 Task: Setup headline 1 text in the me for the builder.
Action: Mouse moved to (1246, 89)
Screenshot: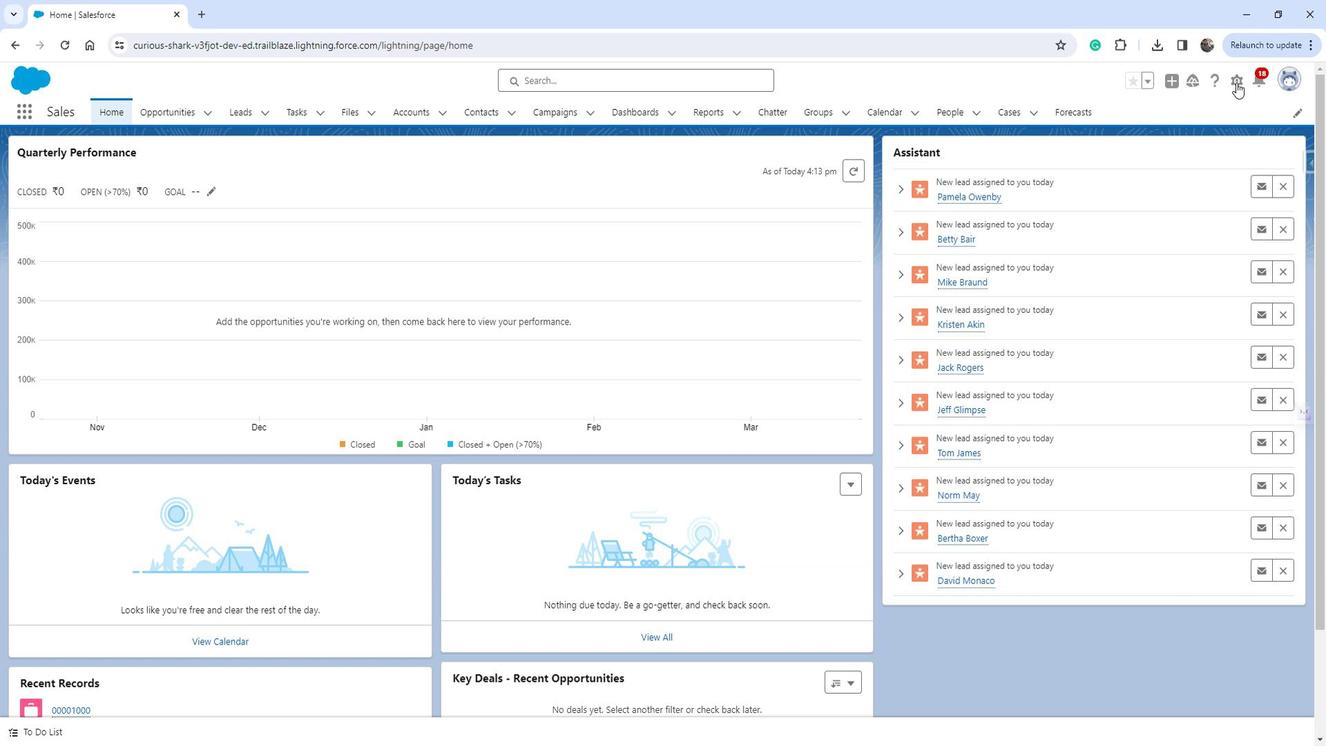 
Action: Mouse pressed left at (1246, 89)
Screenshot: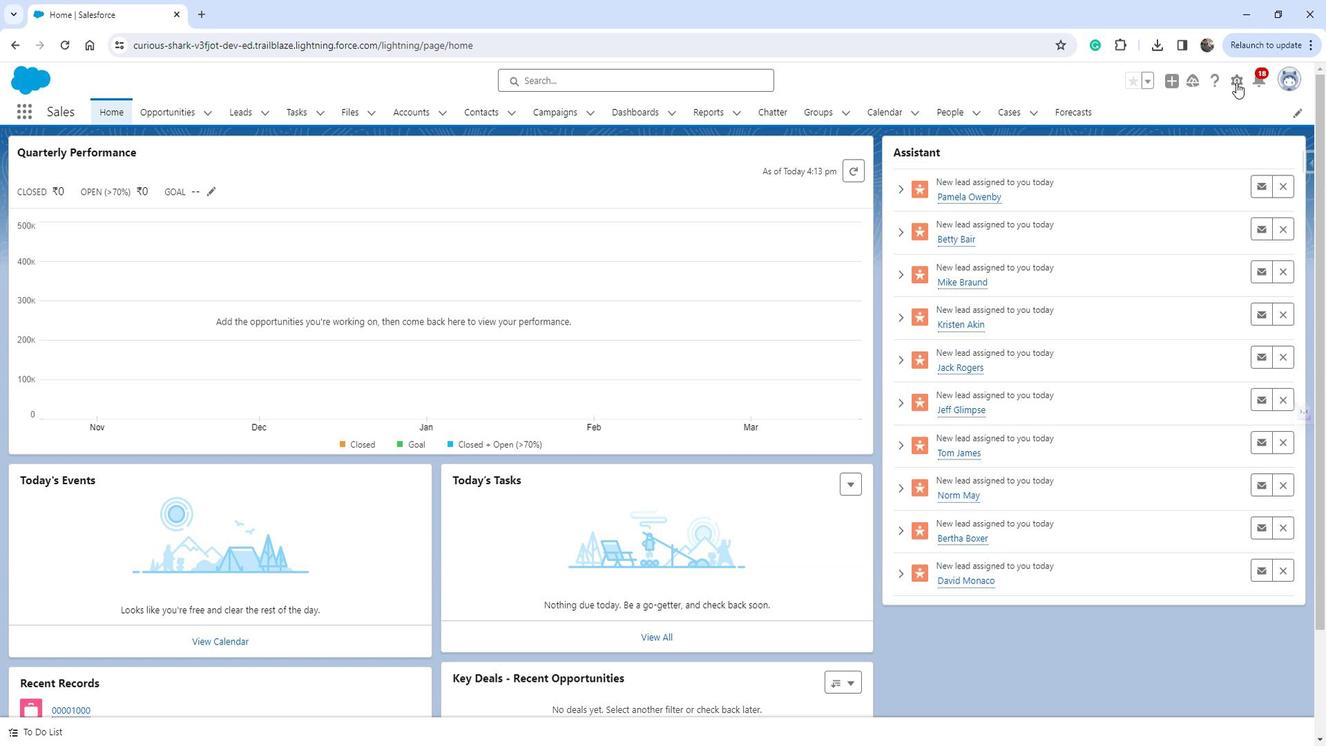 
Action: Mouse moved to (1170, 133)
Screenshot: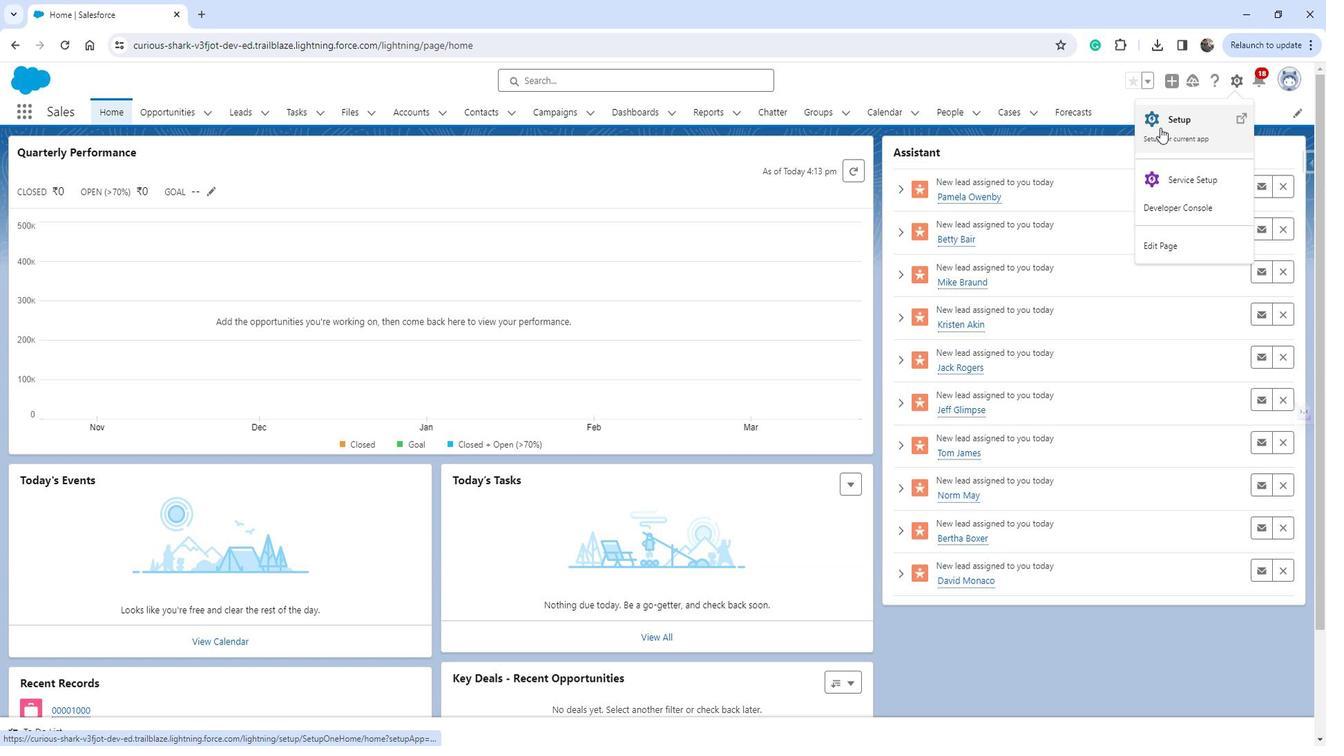 
Action: Mouse pressed left at (1170, 133)
Screenshot: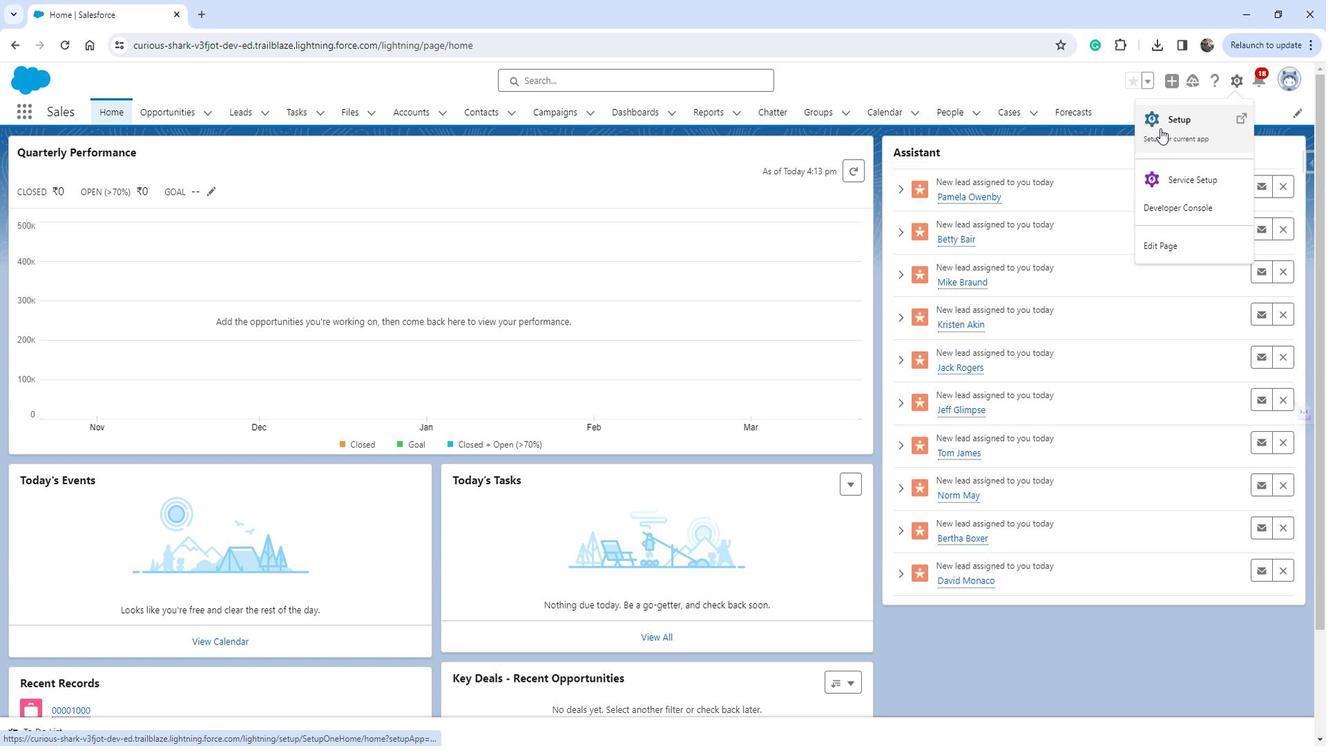 
Action: Mouse moved to (109, 425)
Screenshot: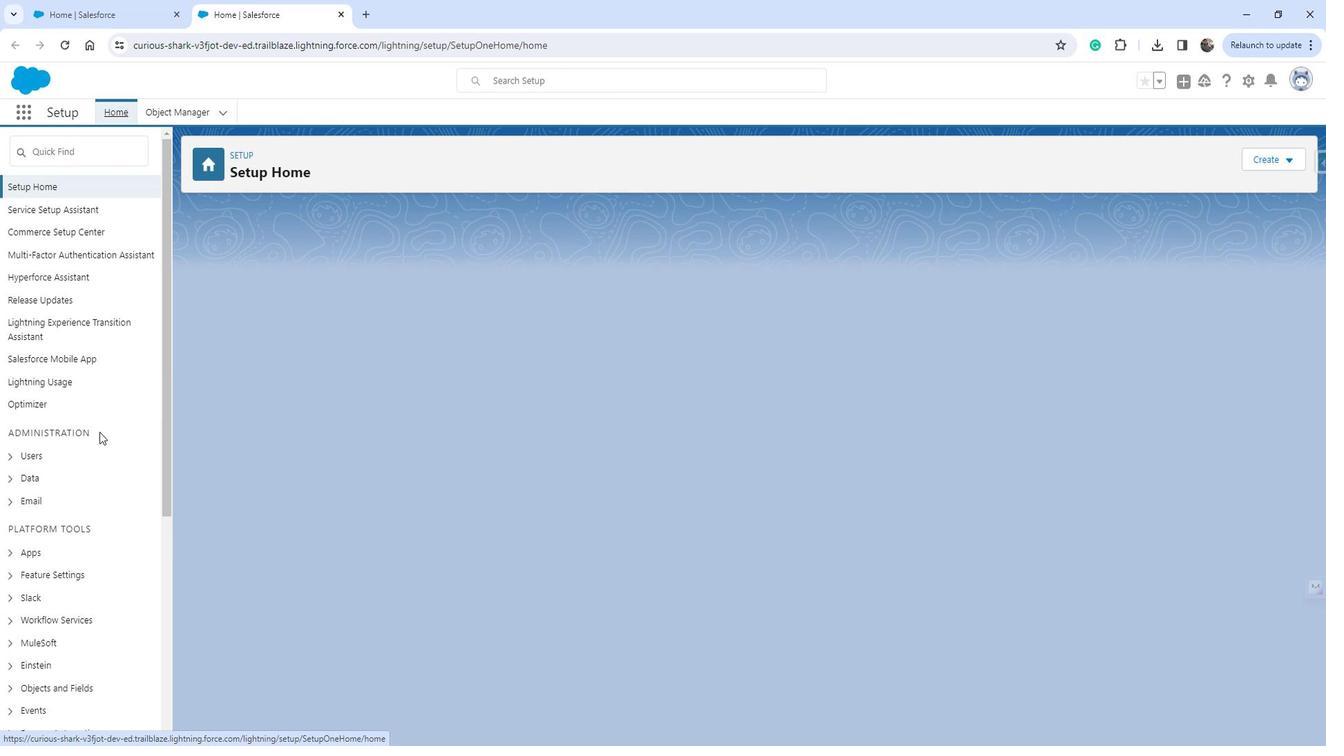 
Action: Mouse scrolled (109, 424) with delta (0, 0)
Screenshot: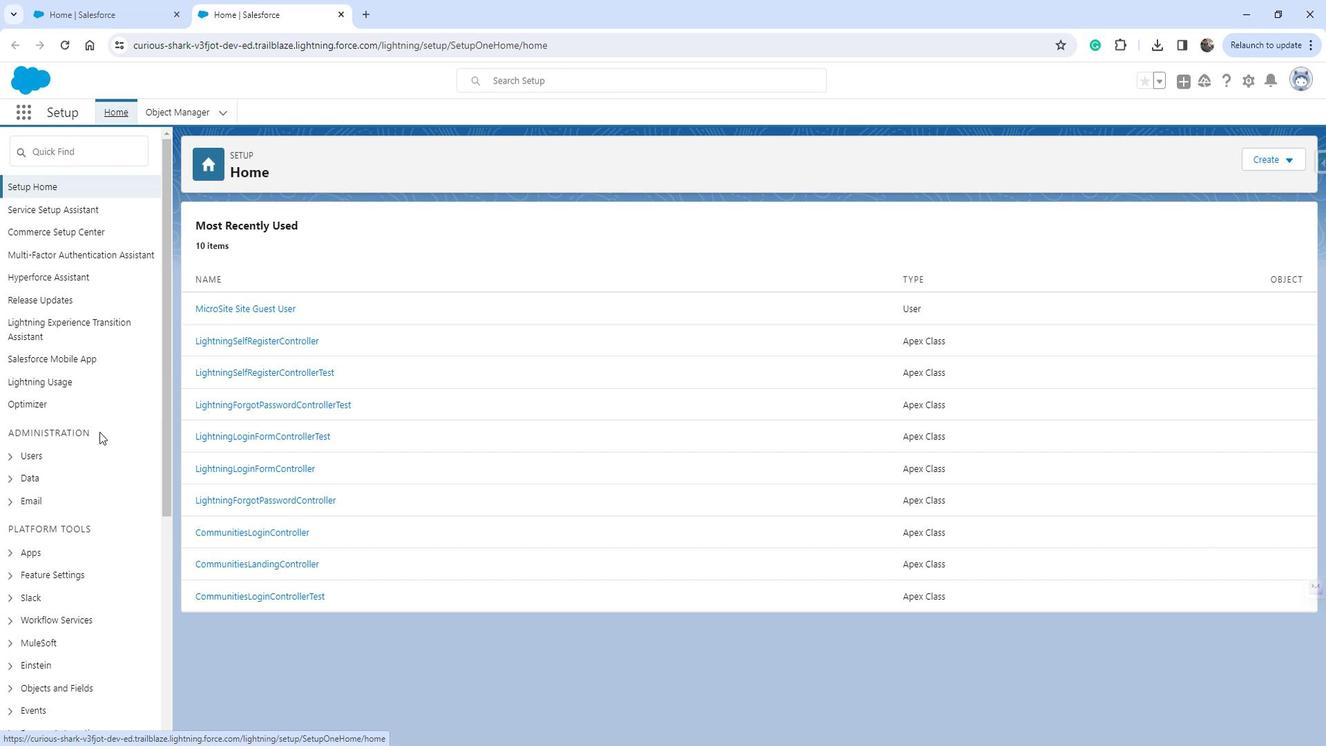
Action: Mouse scrolled (109, 424) with delta (0, 0)
Screenshot: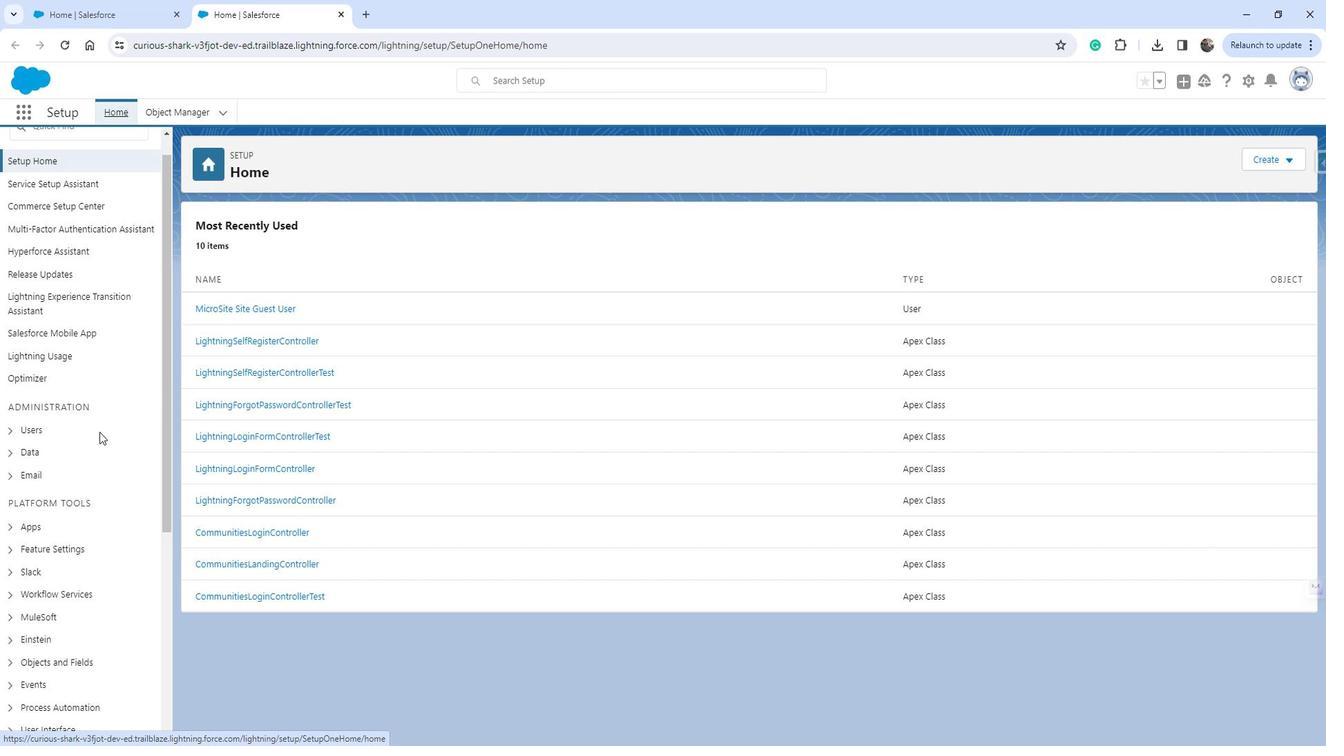 
Action: Mouse moved to (49, 426)
Screenshot: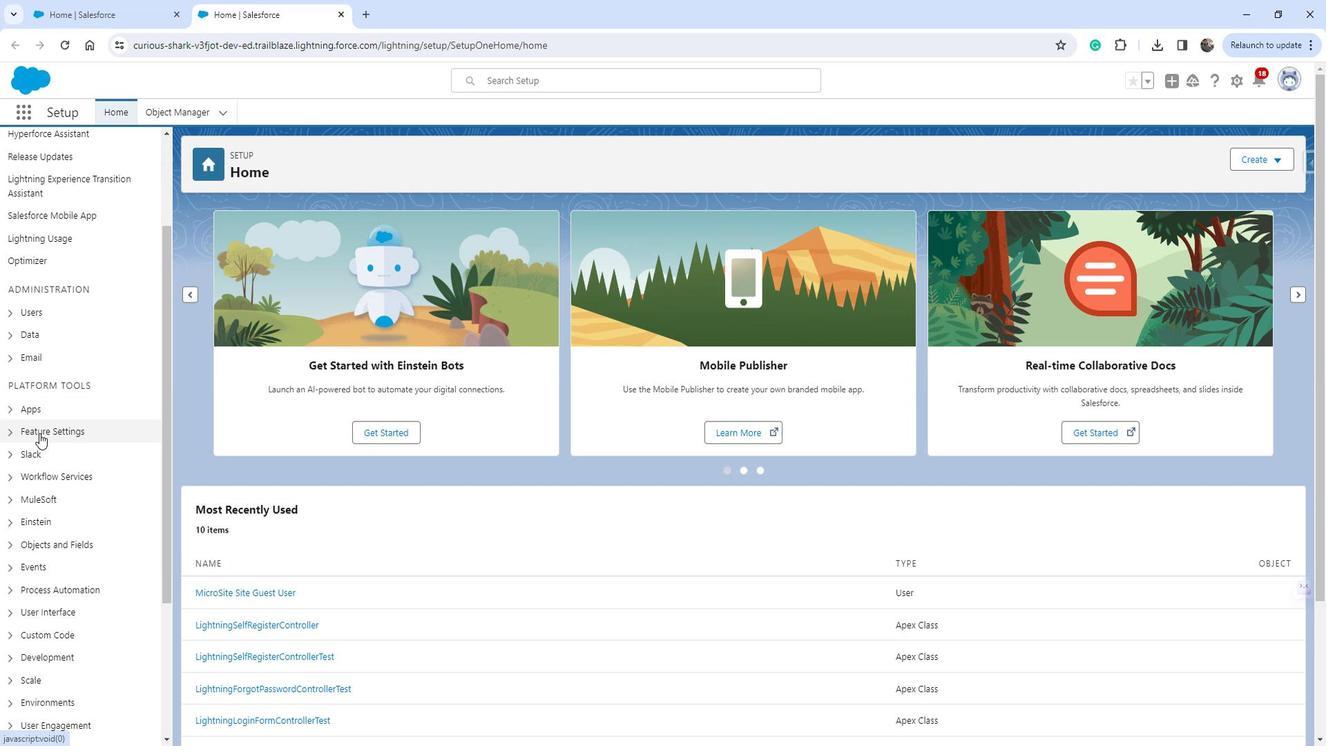 
Action: Mouse pressed left at (49, 426)
Screenshot: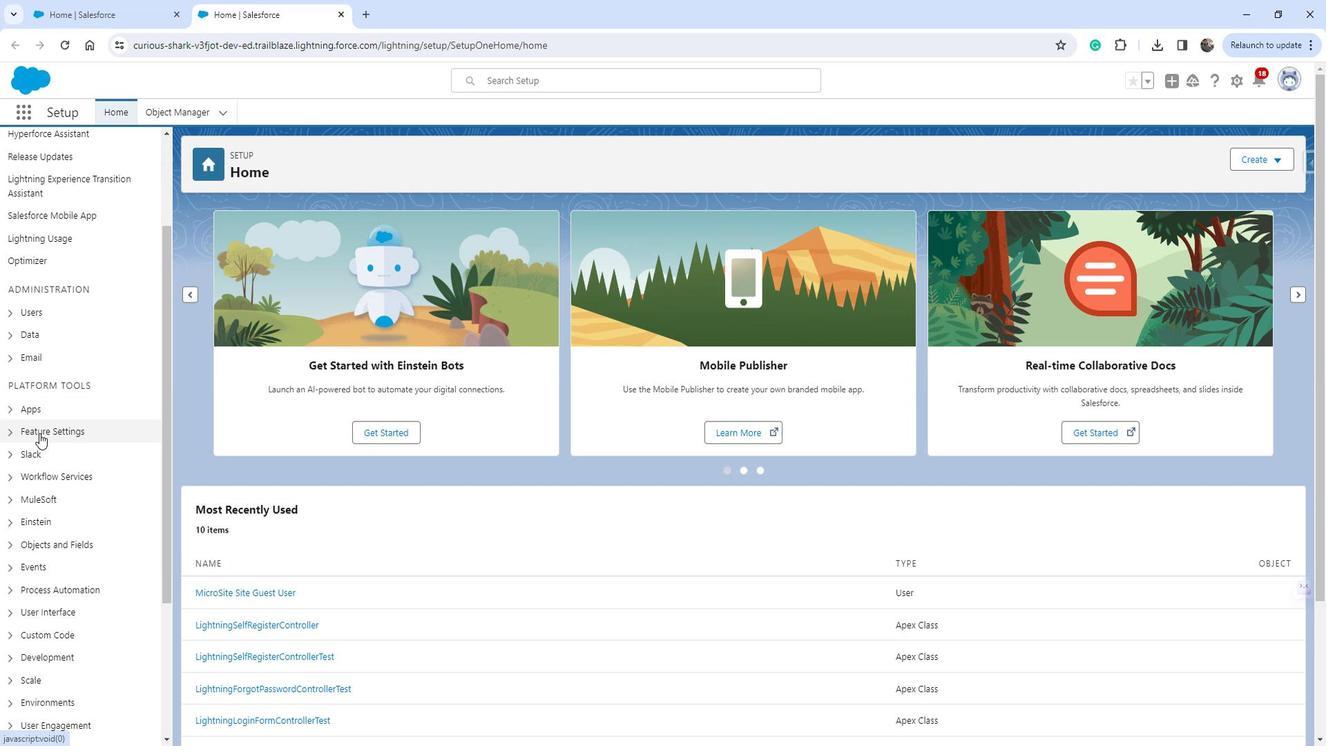 
Action: Mouse moved to (75, 534)
Screenshot: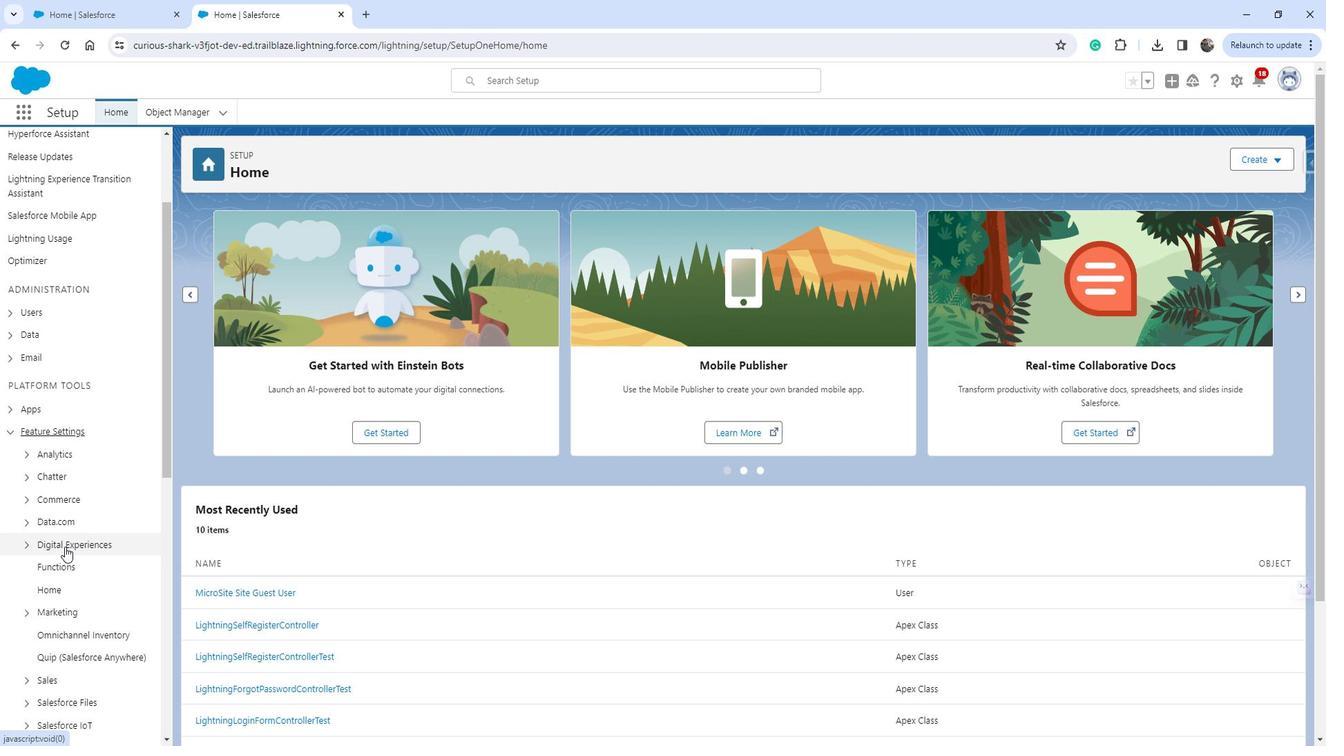 
Action: Mouse pressed left at (75, 534)
Screenshot: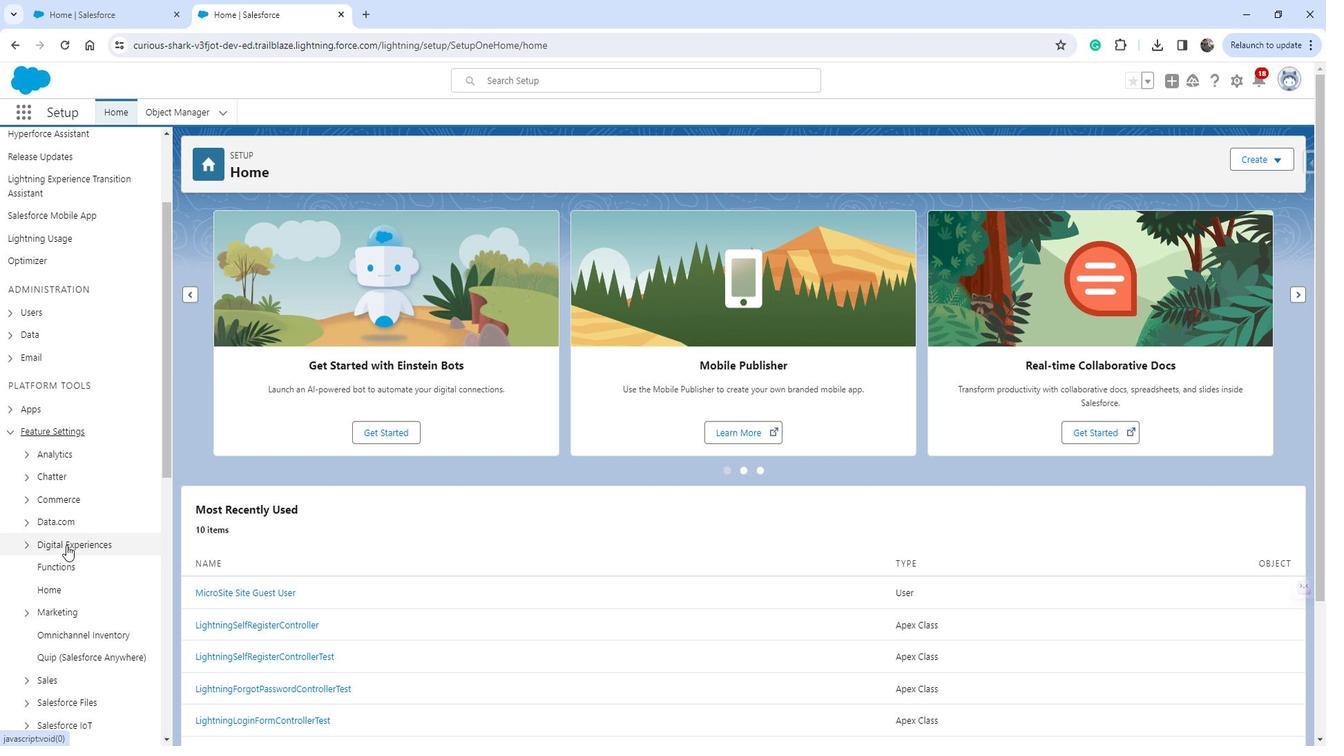 
Action: Mouse moved to (69, 552)
Screenshot: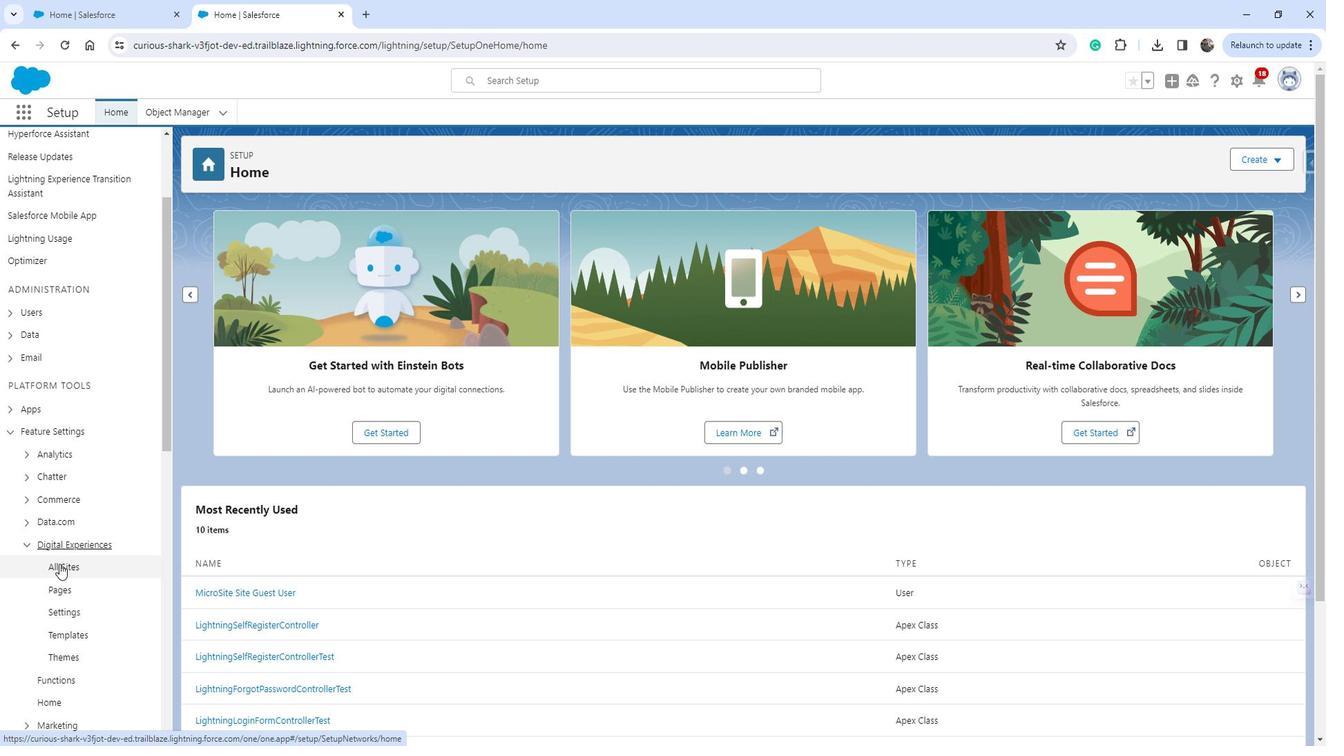 
Action: Mouse pressed left at (69, 552)
Screenshot: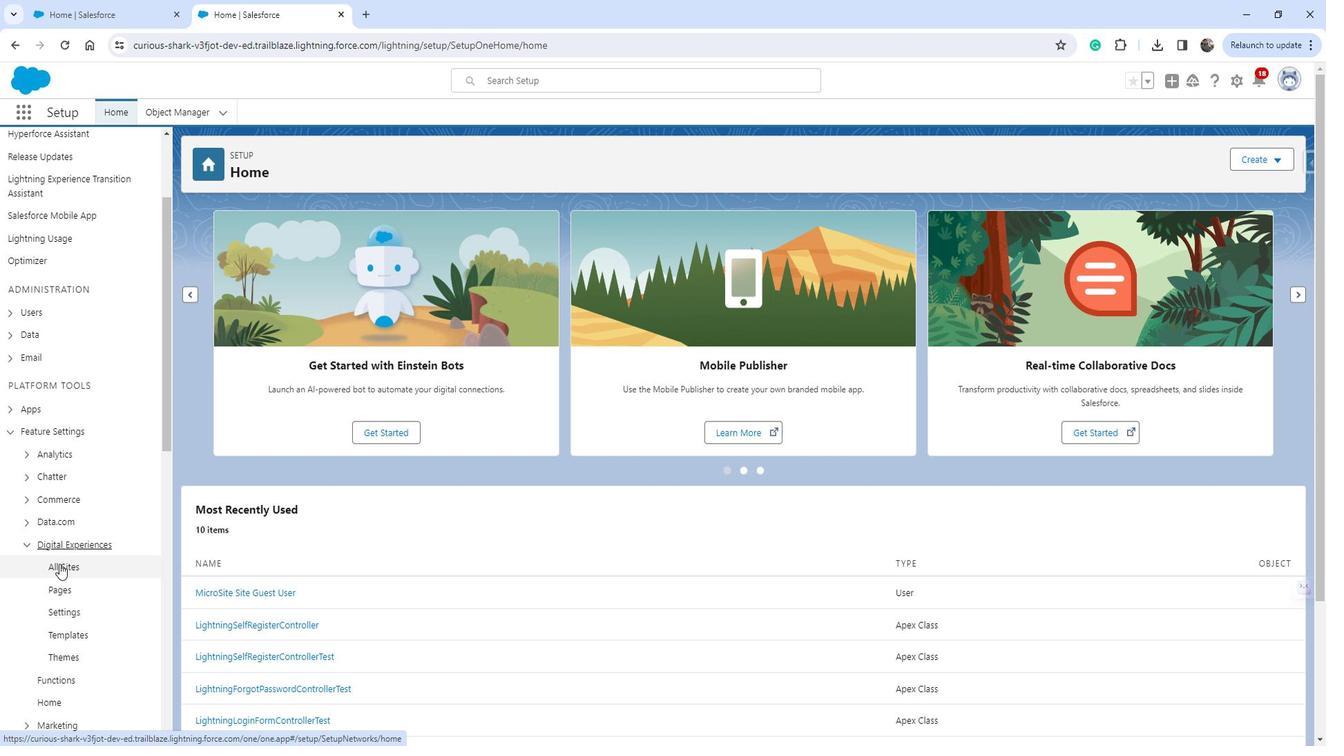 
Action: Mouse moved to (227, 326)
Screenshot: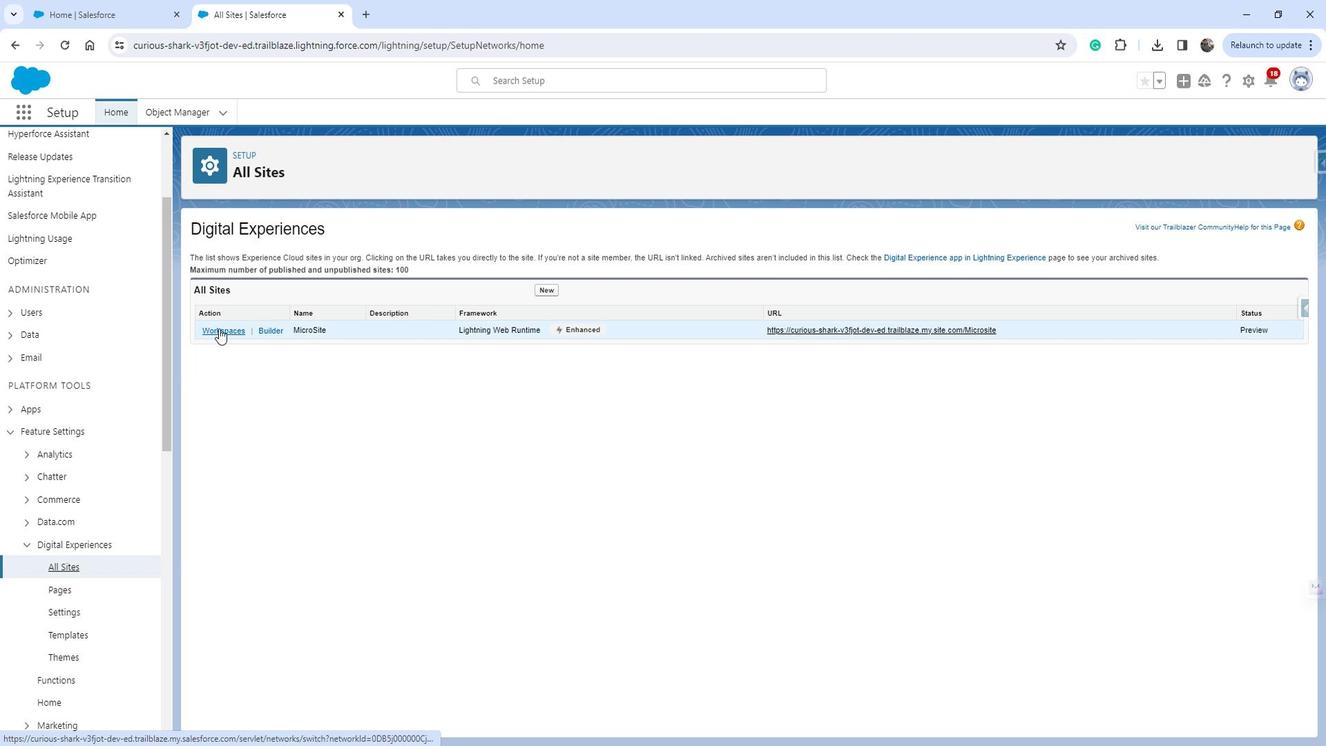 
Action: Mouse pressed left at (227, 326)
Screenshot: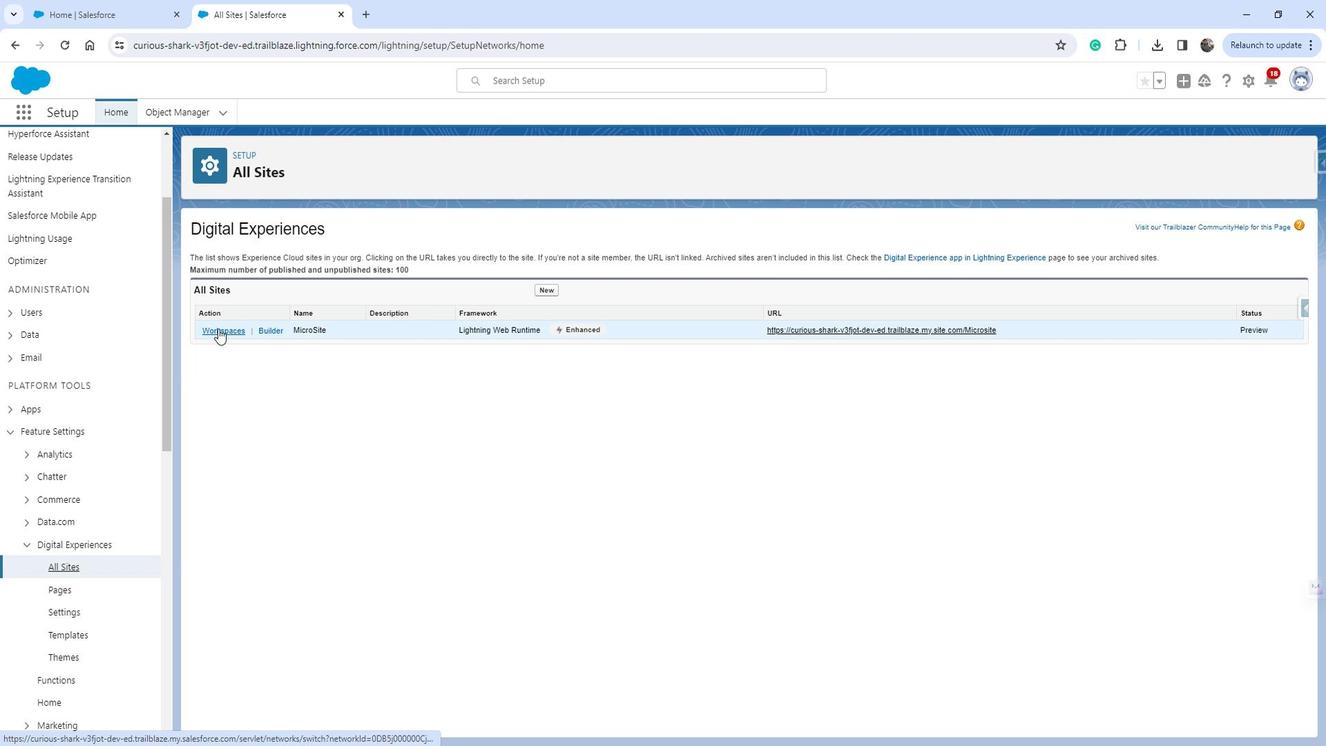 
Action: Mouse moved to (241, 302)
Screenshot: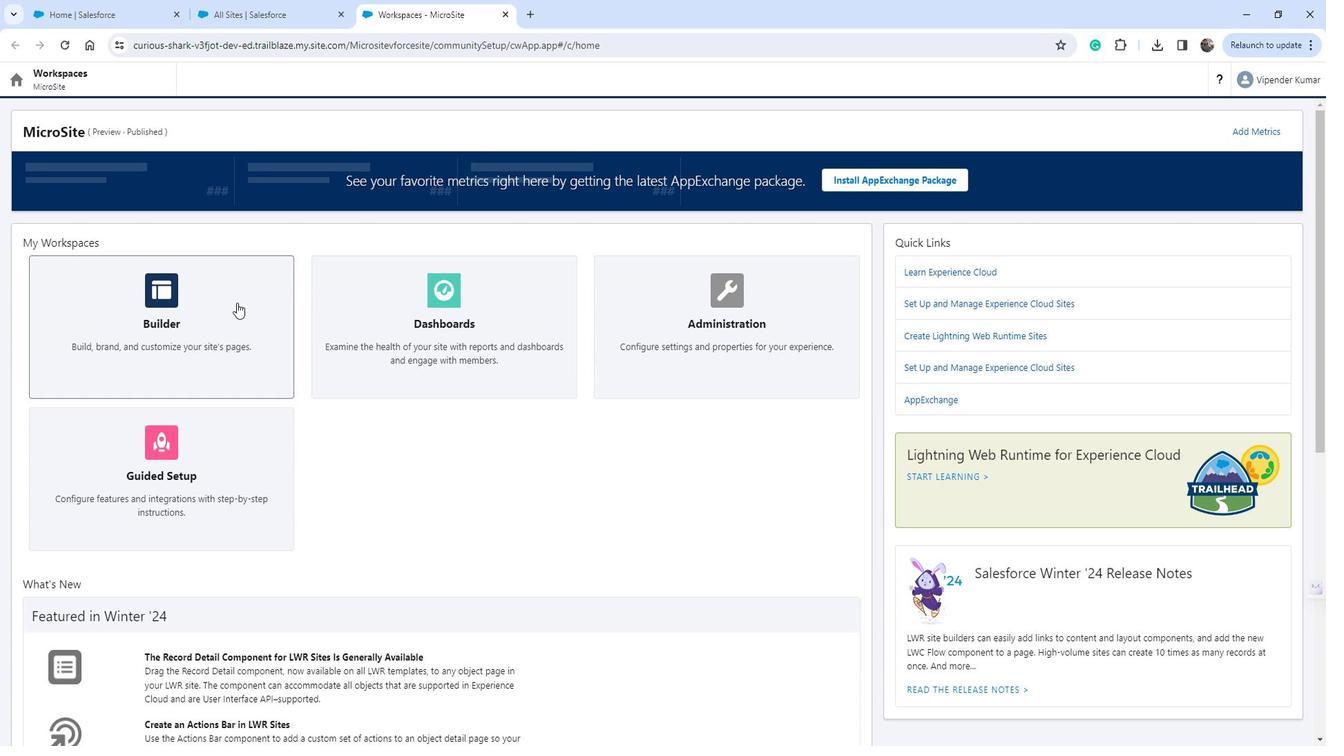 
Action: Mouse pressed left at (241, 302)
Screenshot: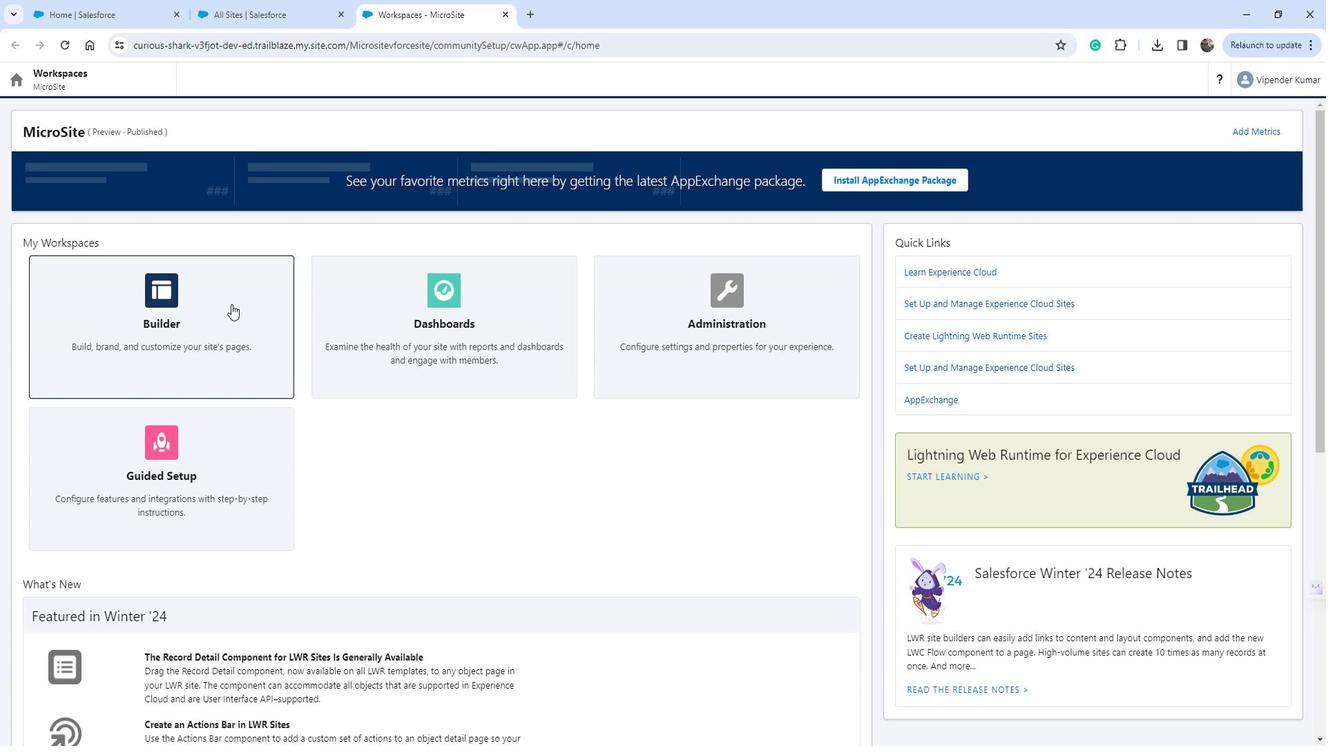 
Action: Mouse moved to (26, 178)
Screenshot: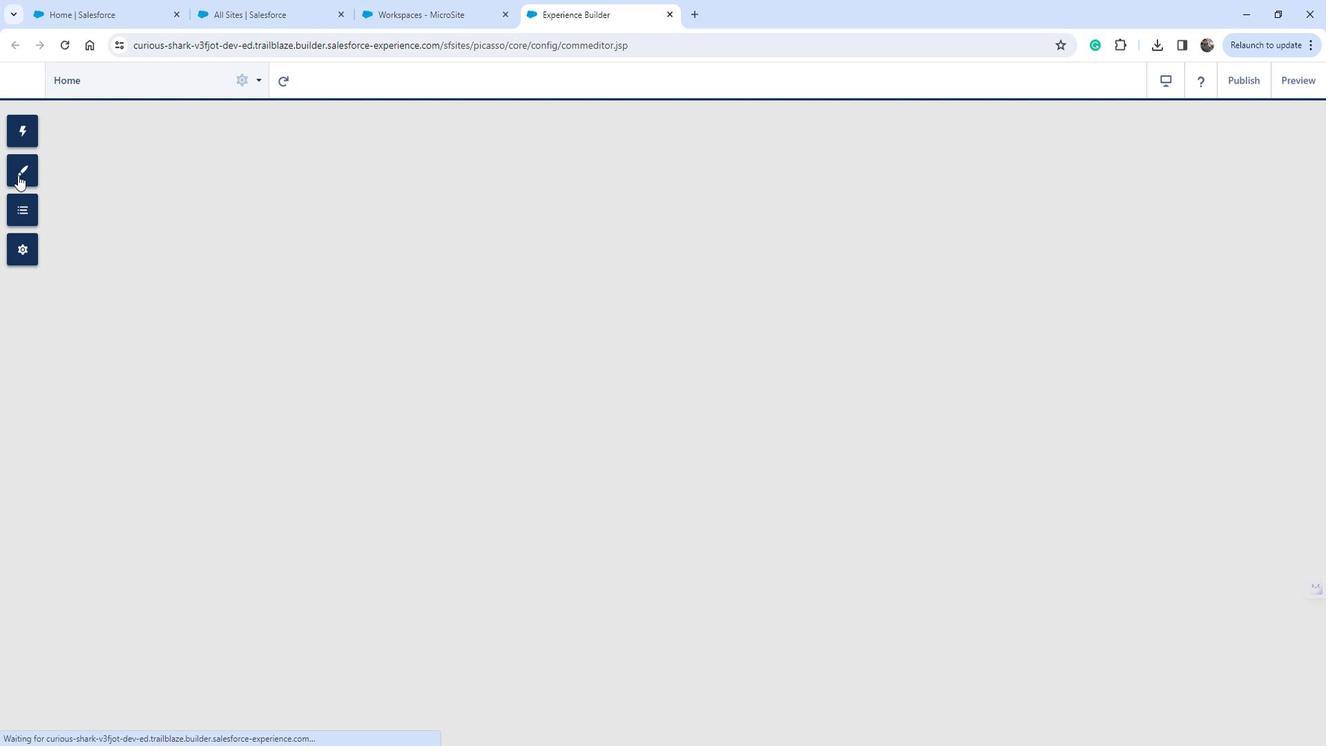 
Action: Mouse pressed left at (26, 178)
Screenshot: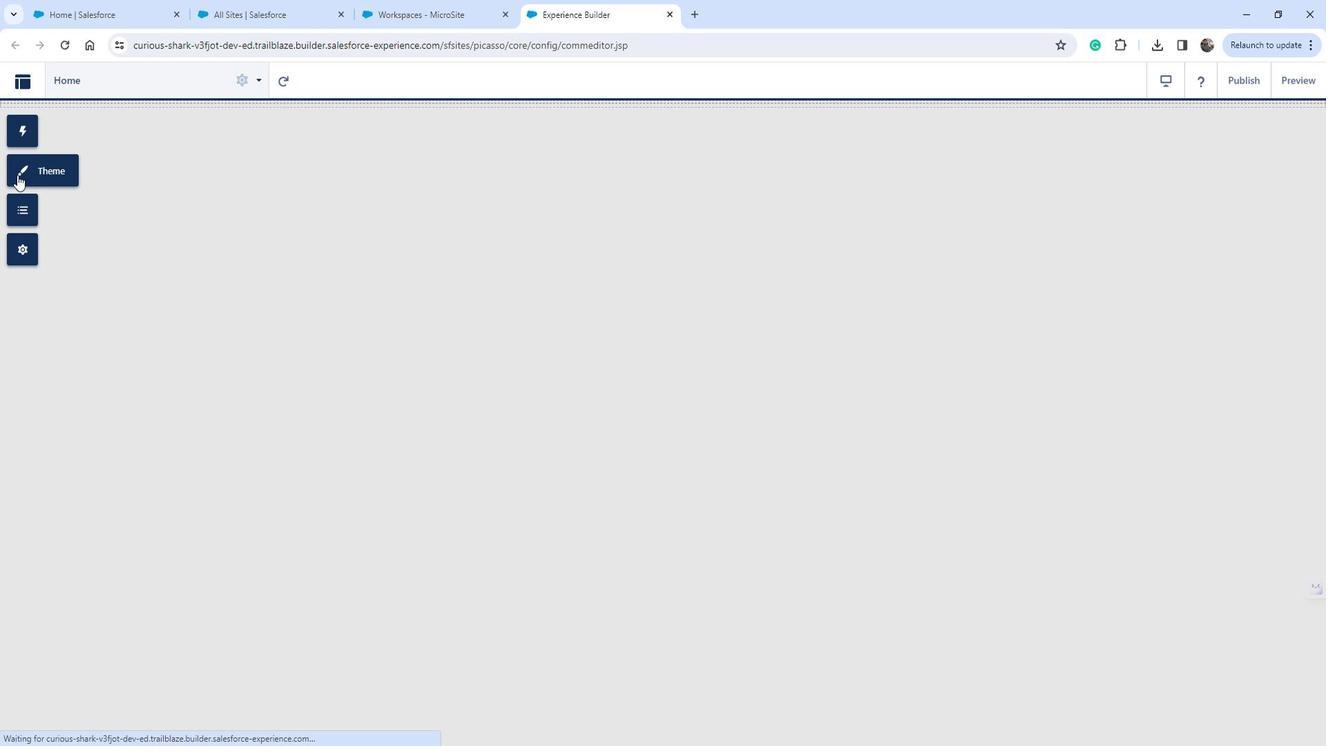 
Action: Mouse moved to (166, 220)
Screenshot: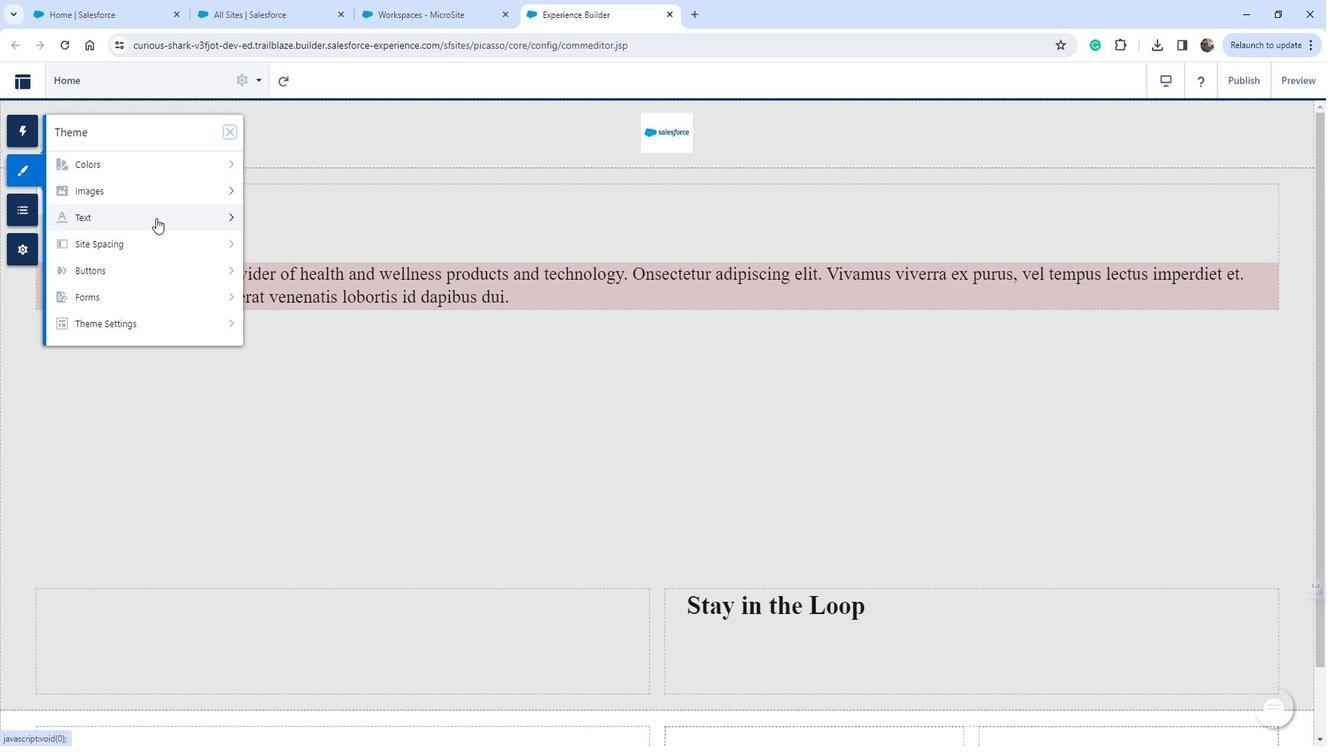 
Action: Mouse pressed left at (166, 220)
Screenshot: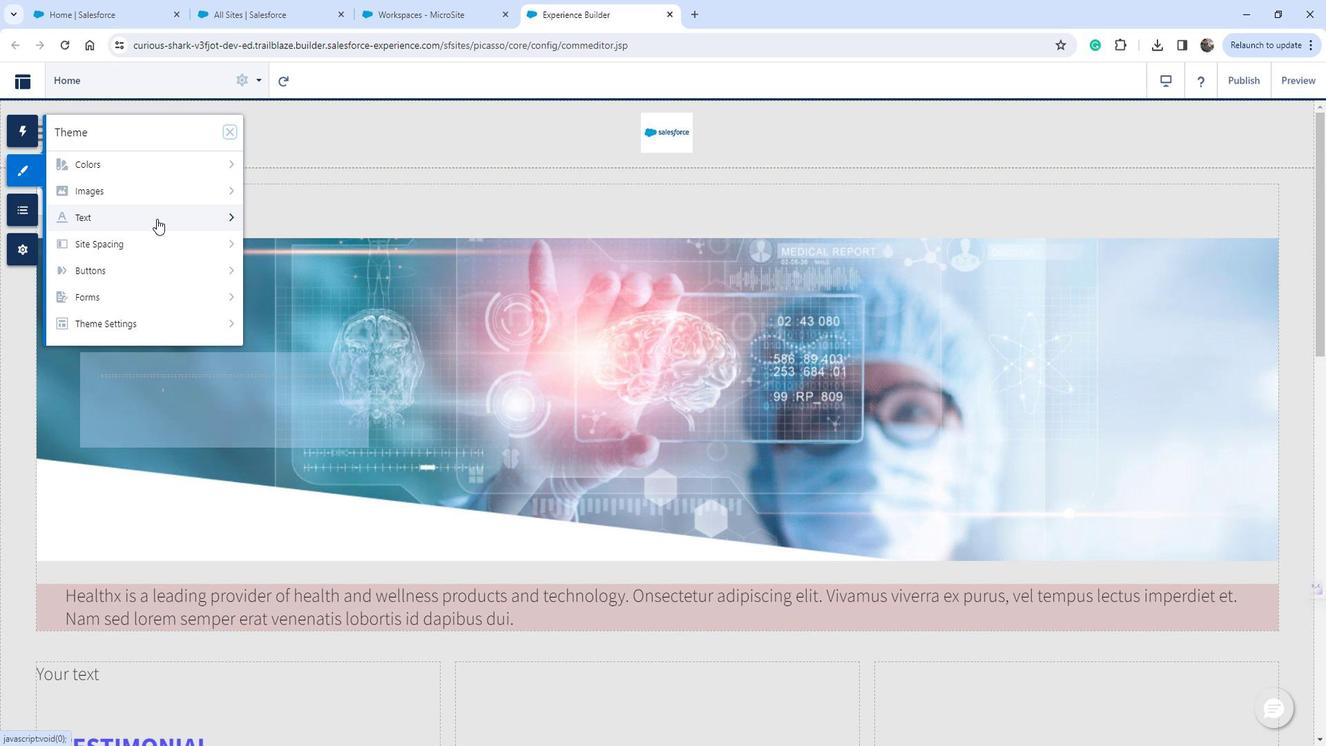 
Action: Mouse moved to (236, 157)
Screenshot: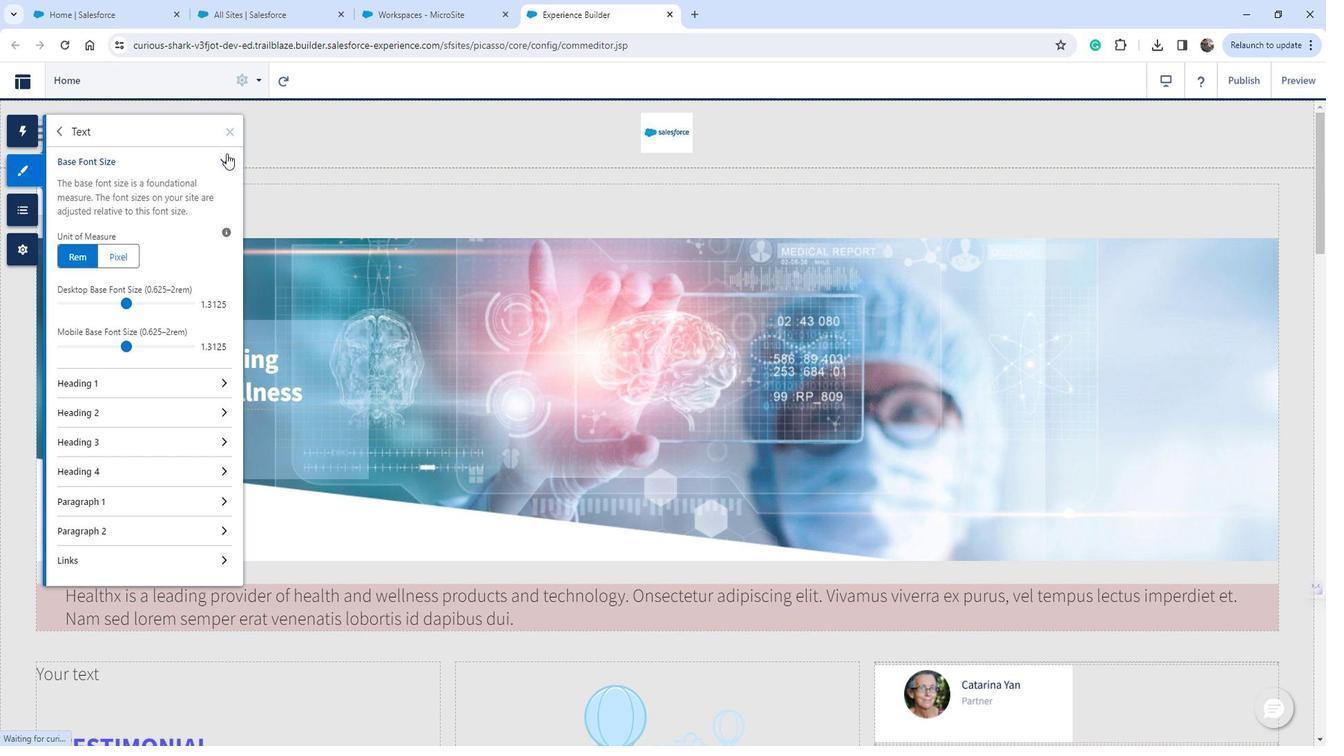 
Action: Mouse pressed left at (236, 157)
Screenshot: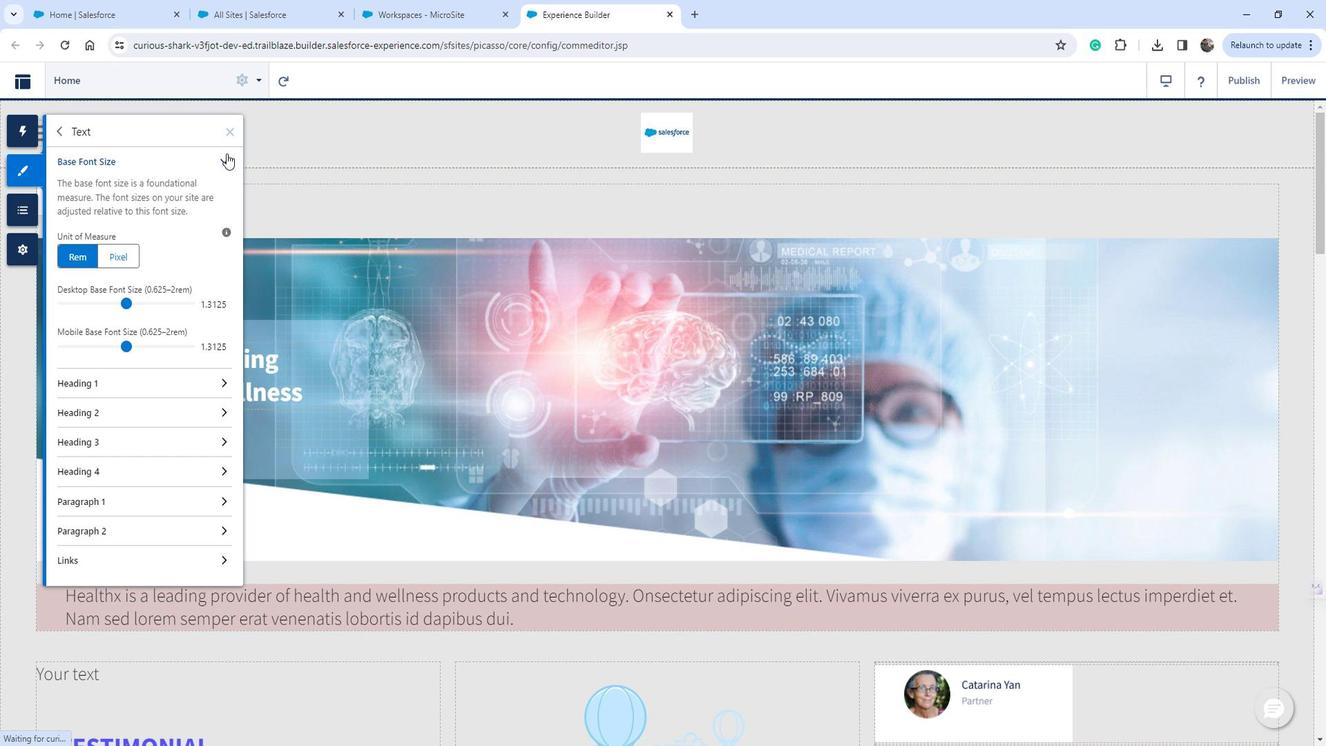 
Action: Mouse moved to (203, 187)
Screenshot: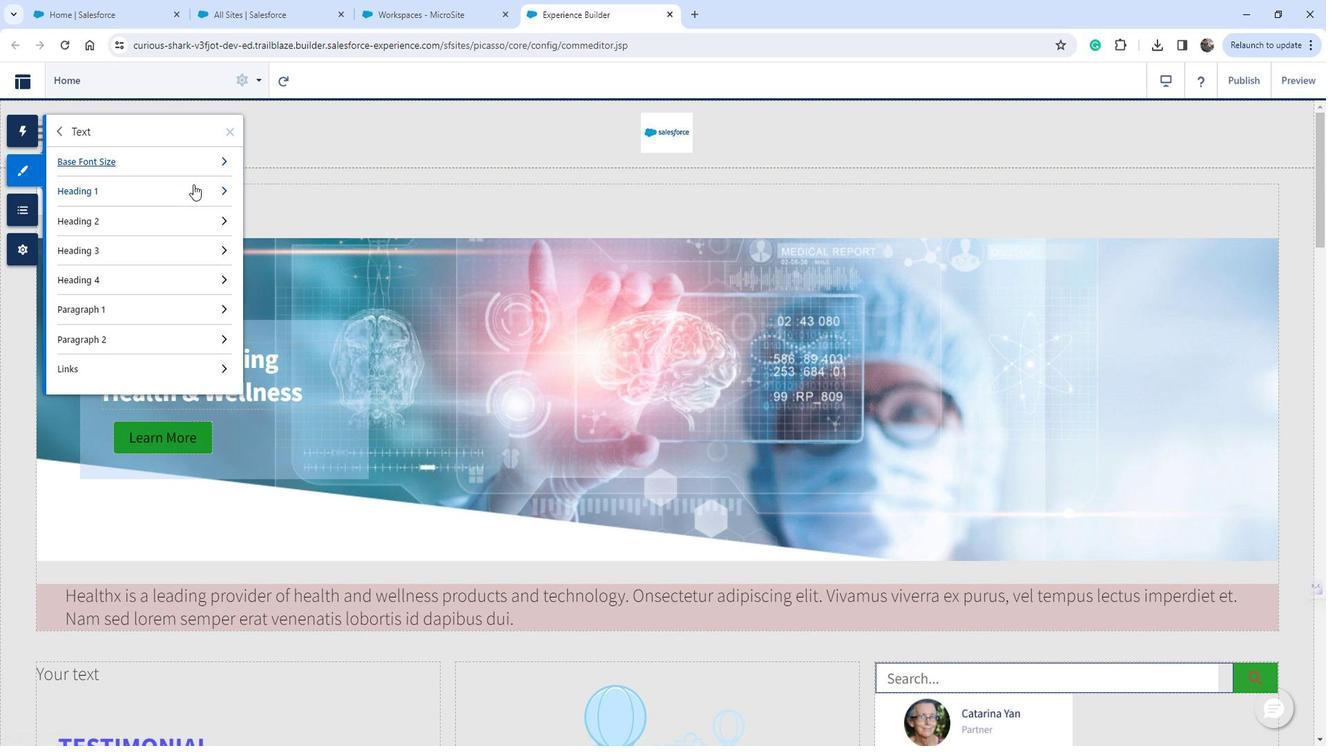 
Action: Mouse pressed left at (203, 187)
Screenshot: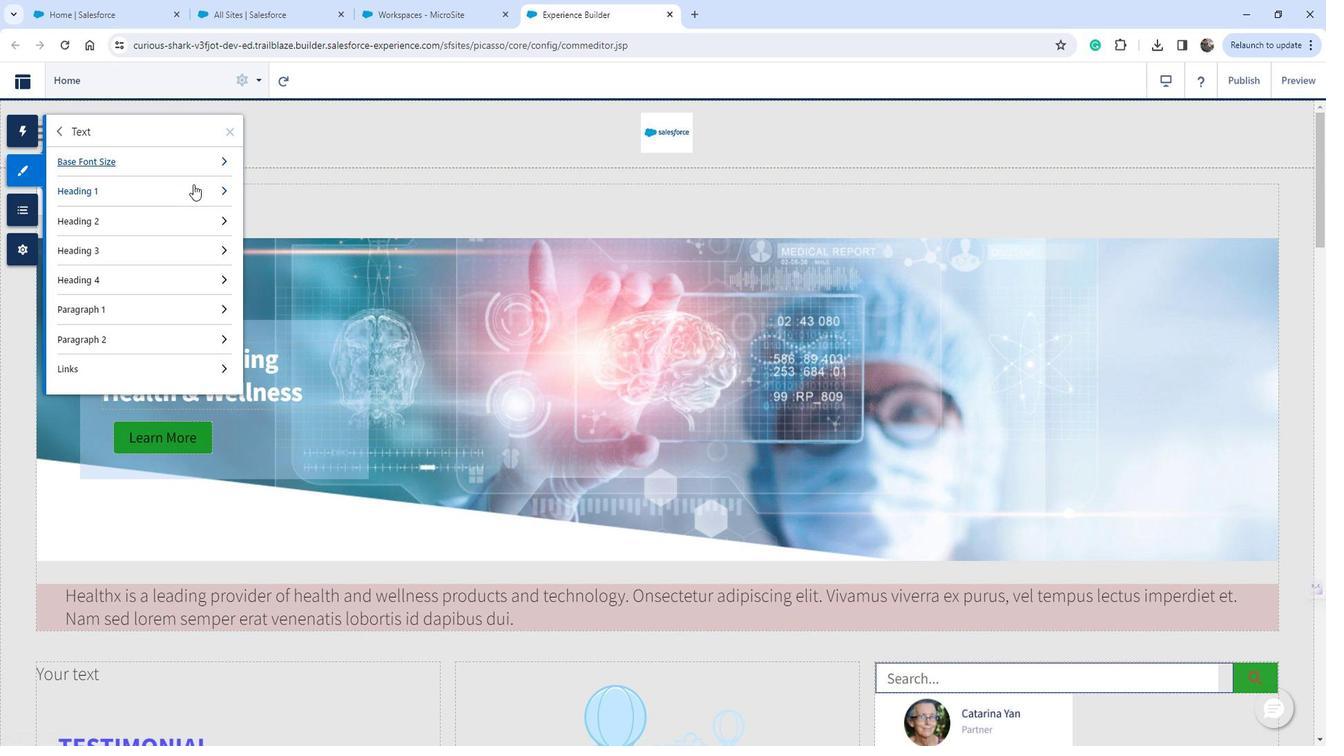 
Action: Mouse moved to (198, 261)
Screenshot: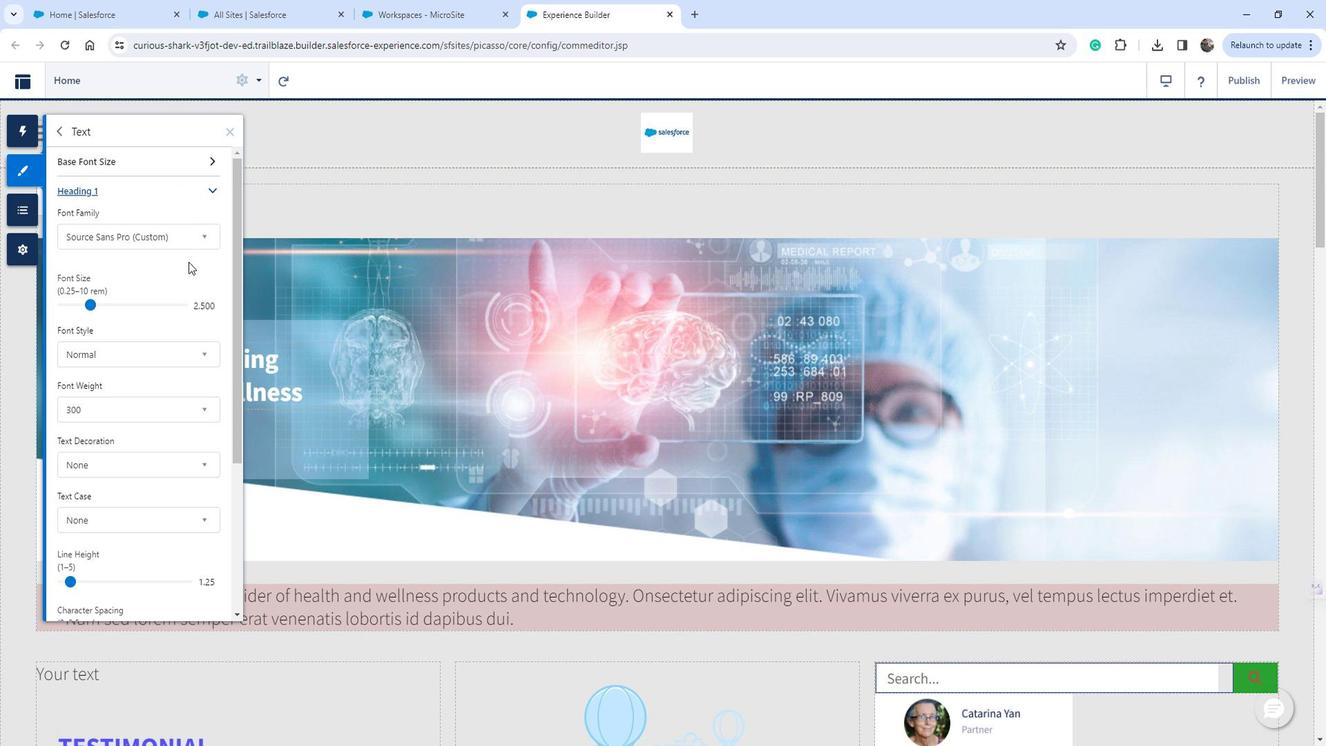 
Action: Mouse scrolled (198, 261) with delta (0, 0)
Screenshot: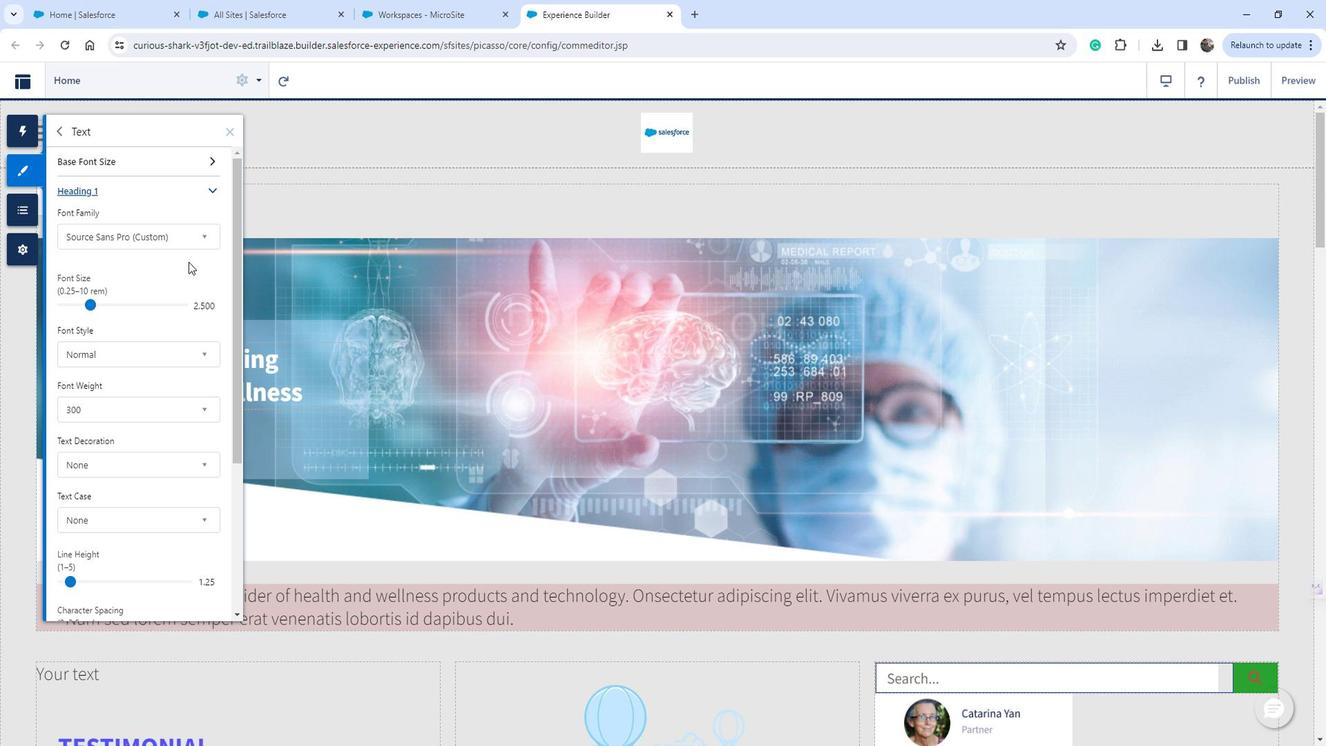 
Action: Mouse moved to (199, 169)
Screenshot: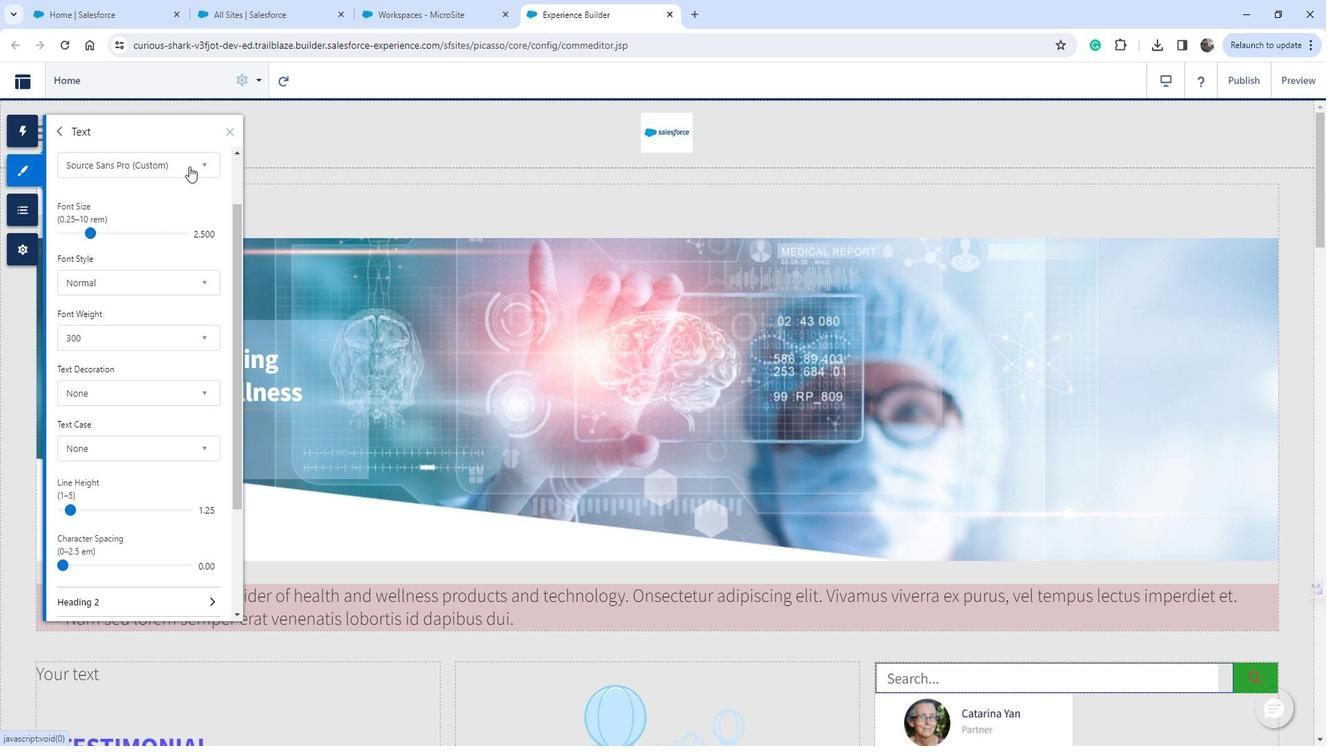 
Action: Mouse pressed left at (199, 169)
Screenshot: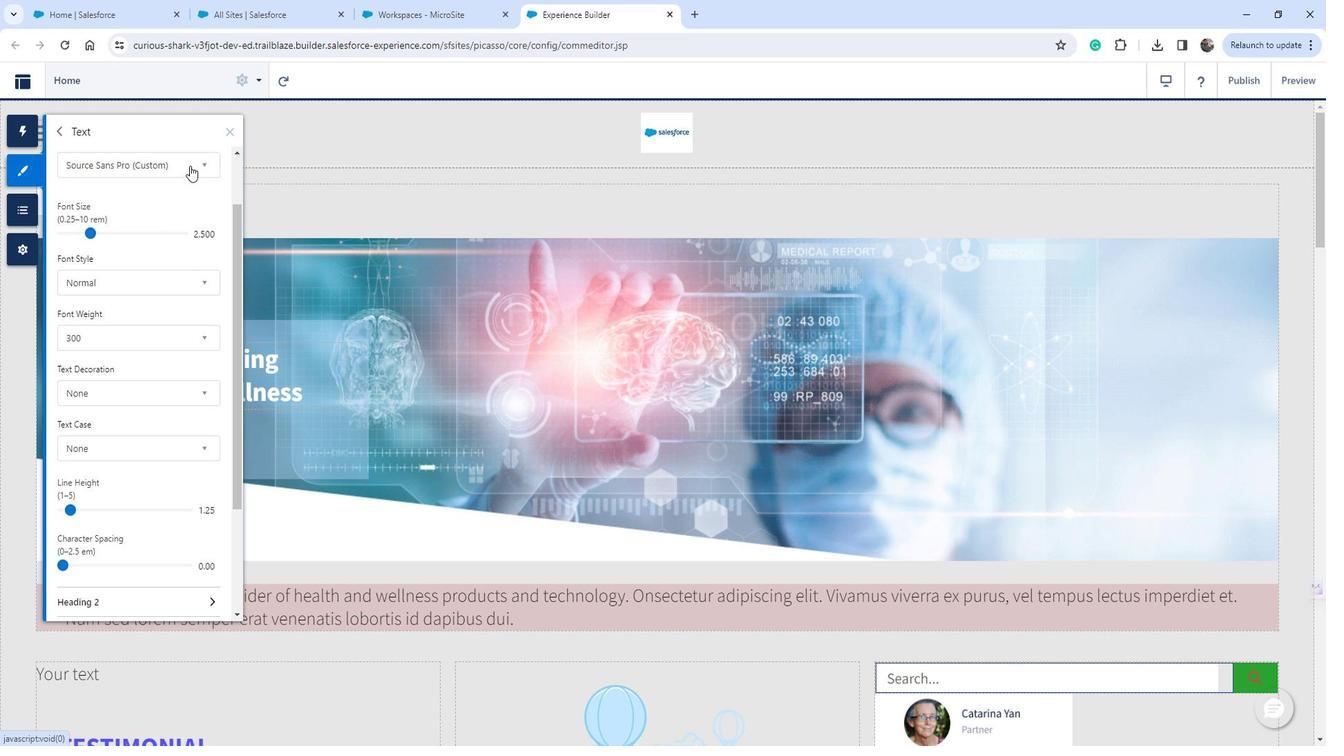 
Action: Mouse moved to (167, 218)
Screenshot: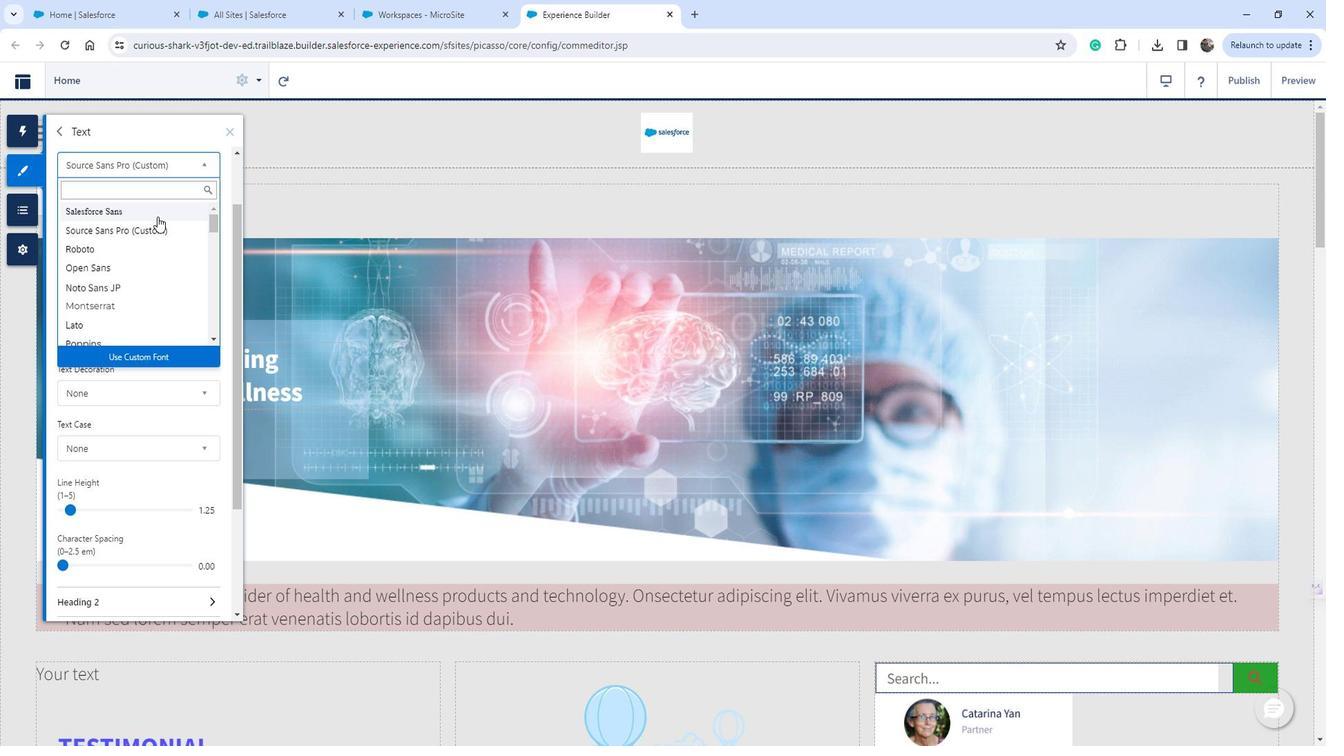 
Action: Mouse pressed left at (167, 218)
Screenshot: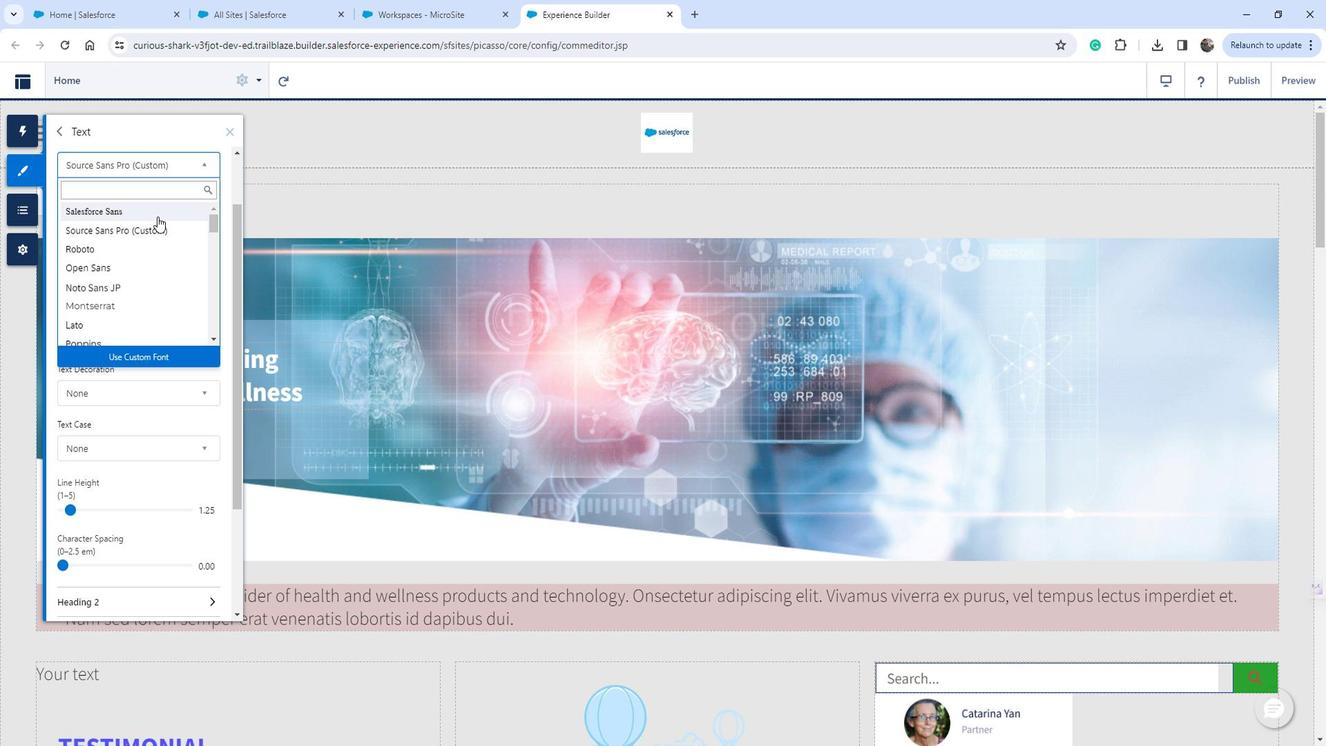 
Action: Mouse moved to (103, 235)
Screenshot: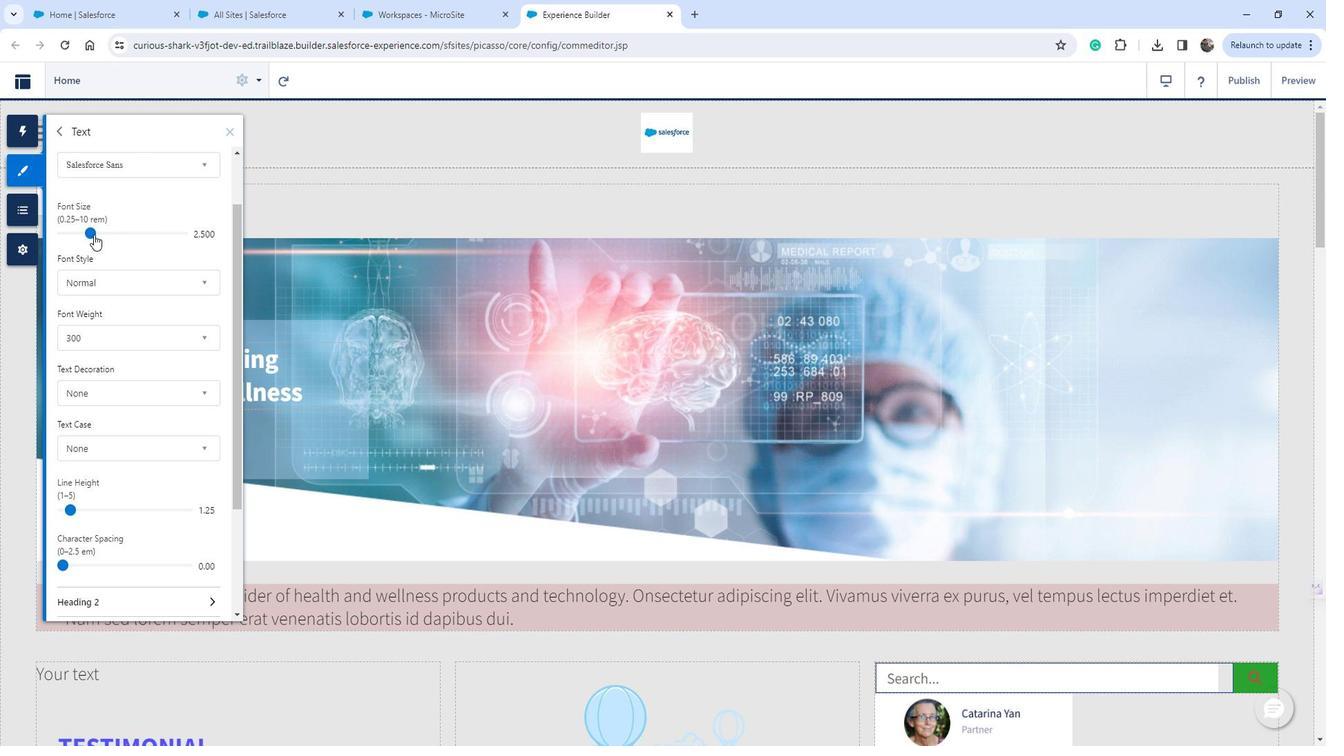 
Action: Mouse pressed left at (103, 235)
Screenshot: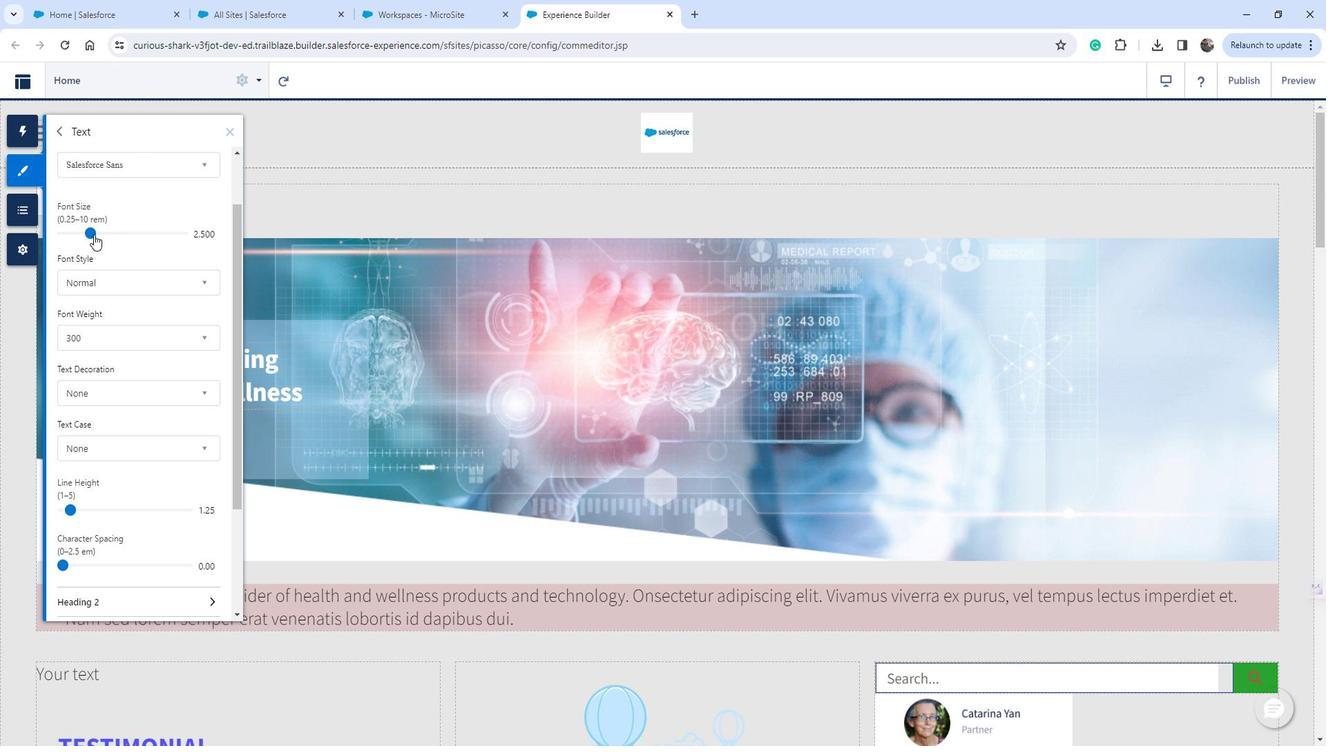 
Action: Mouse moved to (140, 397)
Screenshot: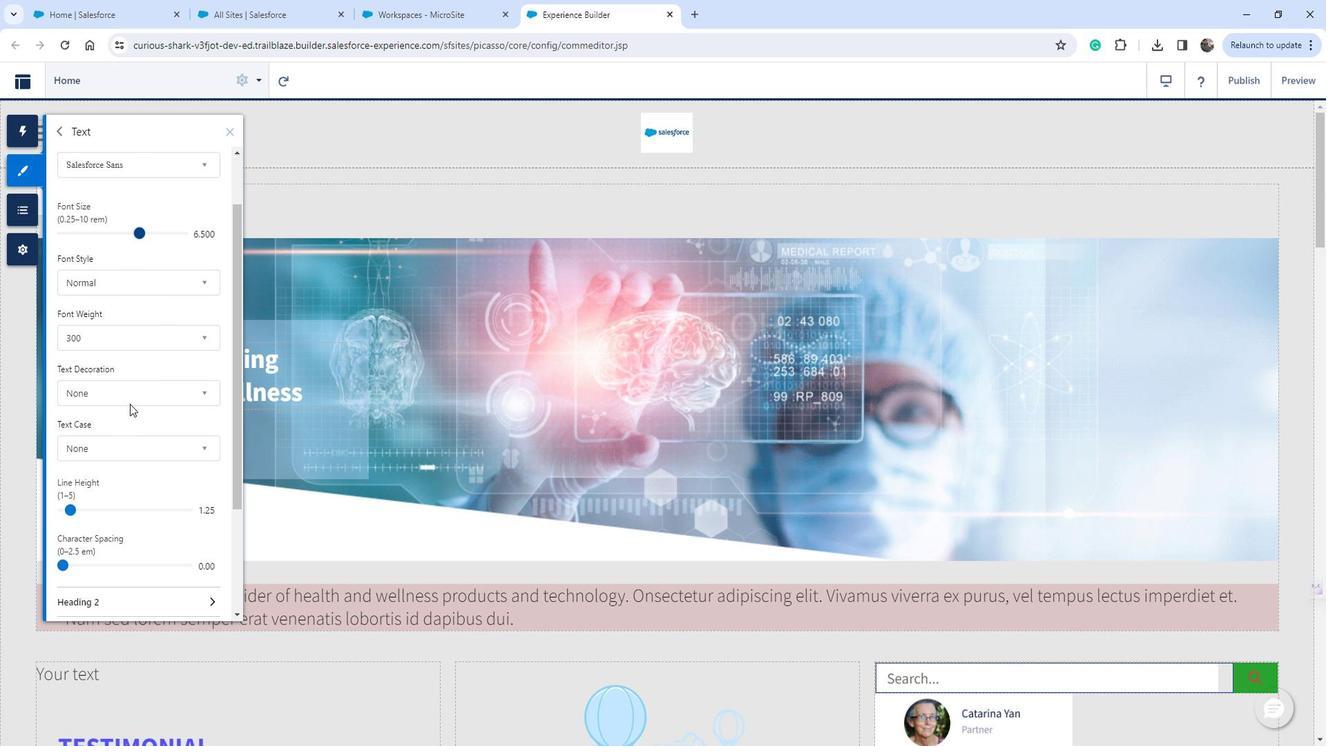 
Action: Mouse pressed left at (140, 397)
Screenshot: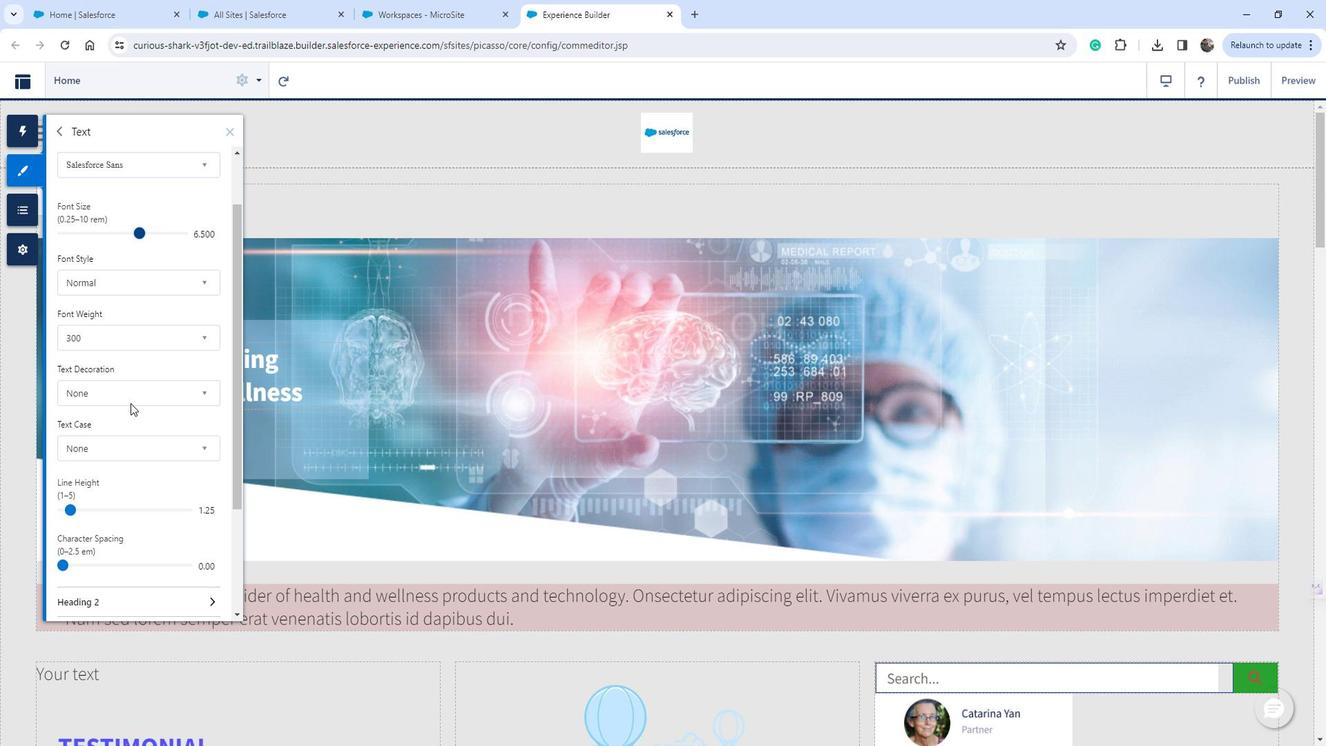 
Action: Mouse moved to (127, 446)
Screenshot: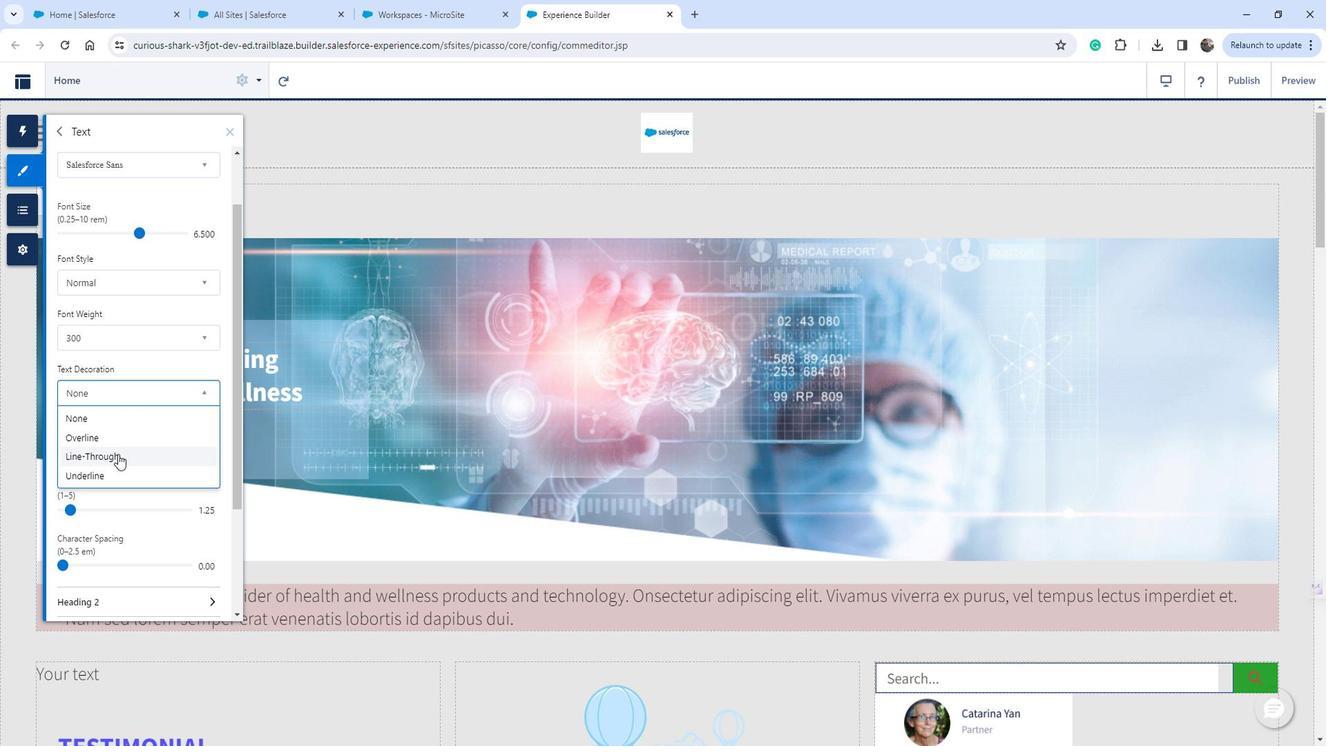 
Action: Mouse pressed left at (127, 446)
Screenshot: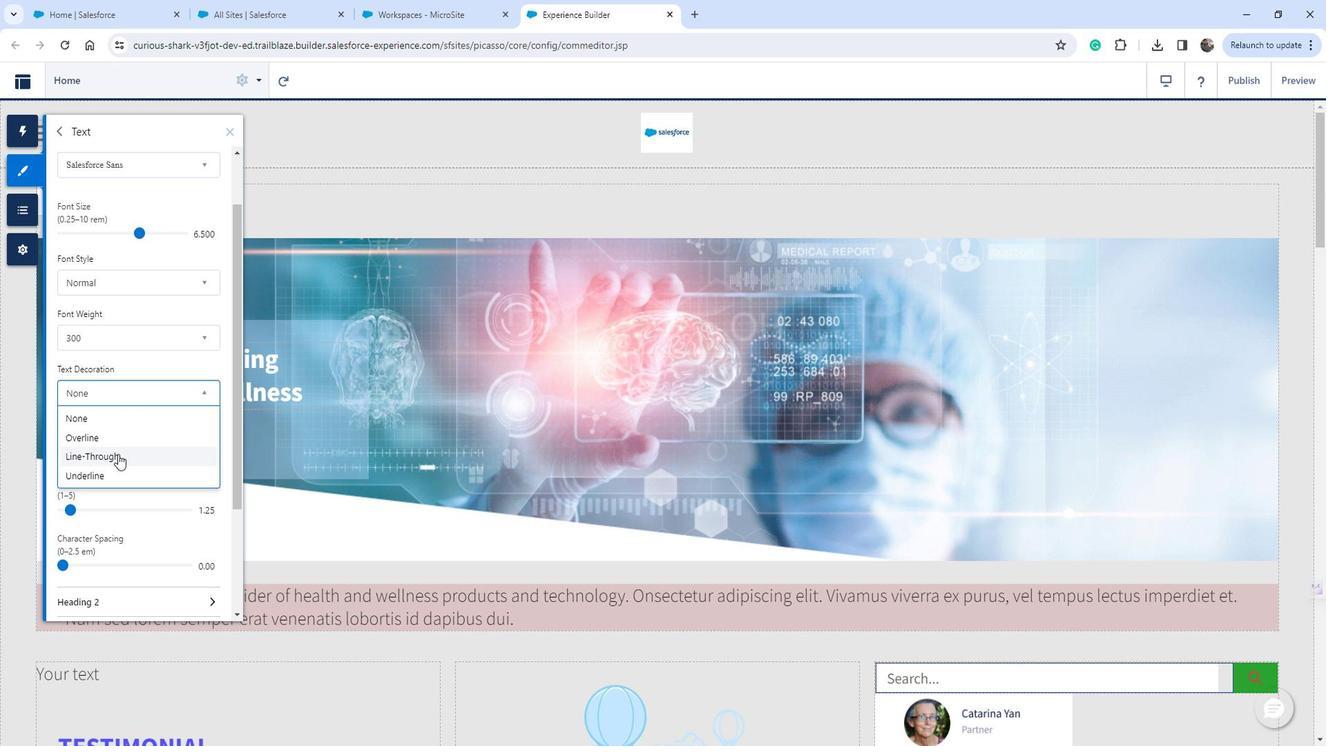
Action: Mouse moved to (151, 498)
Screenshot: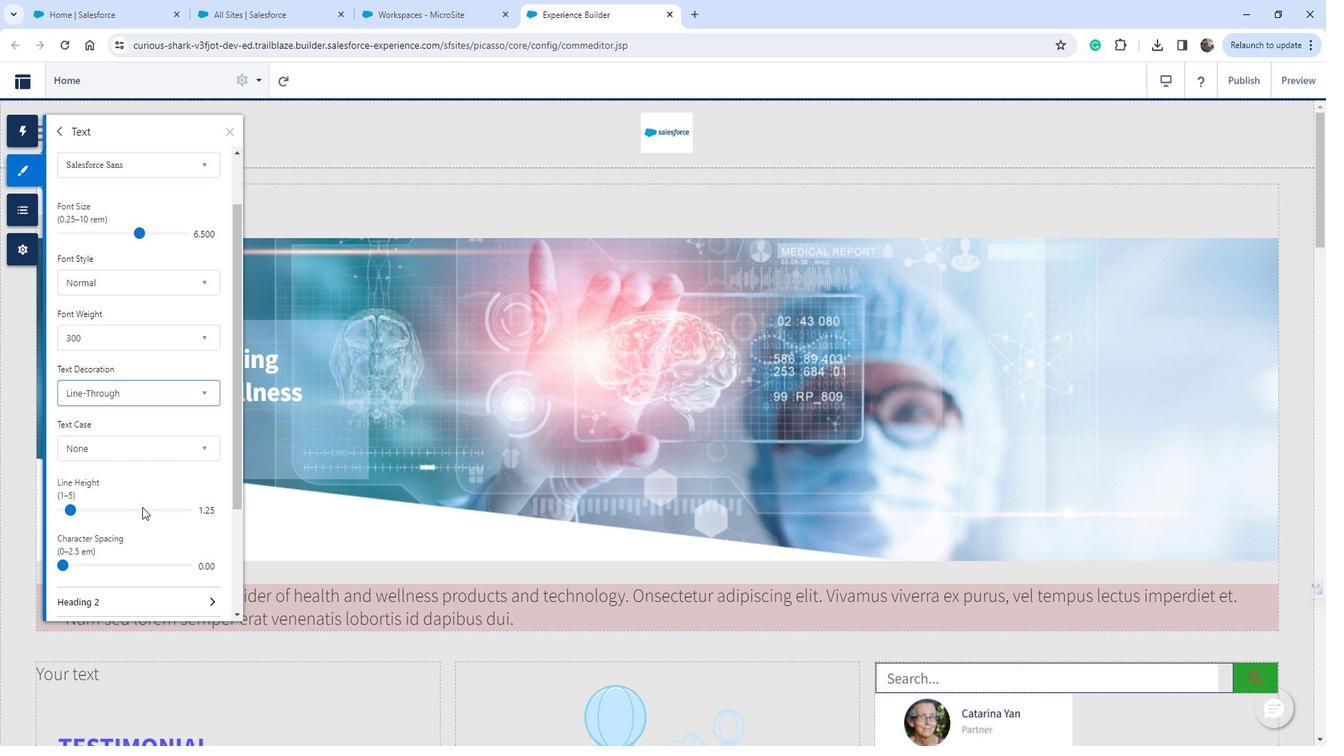 
Action: Mouse scrolled (151, 497) with delta (0, 0)
Screenshot: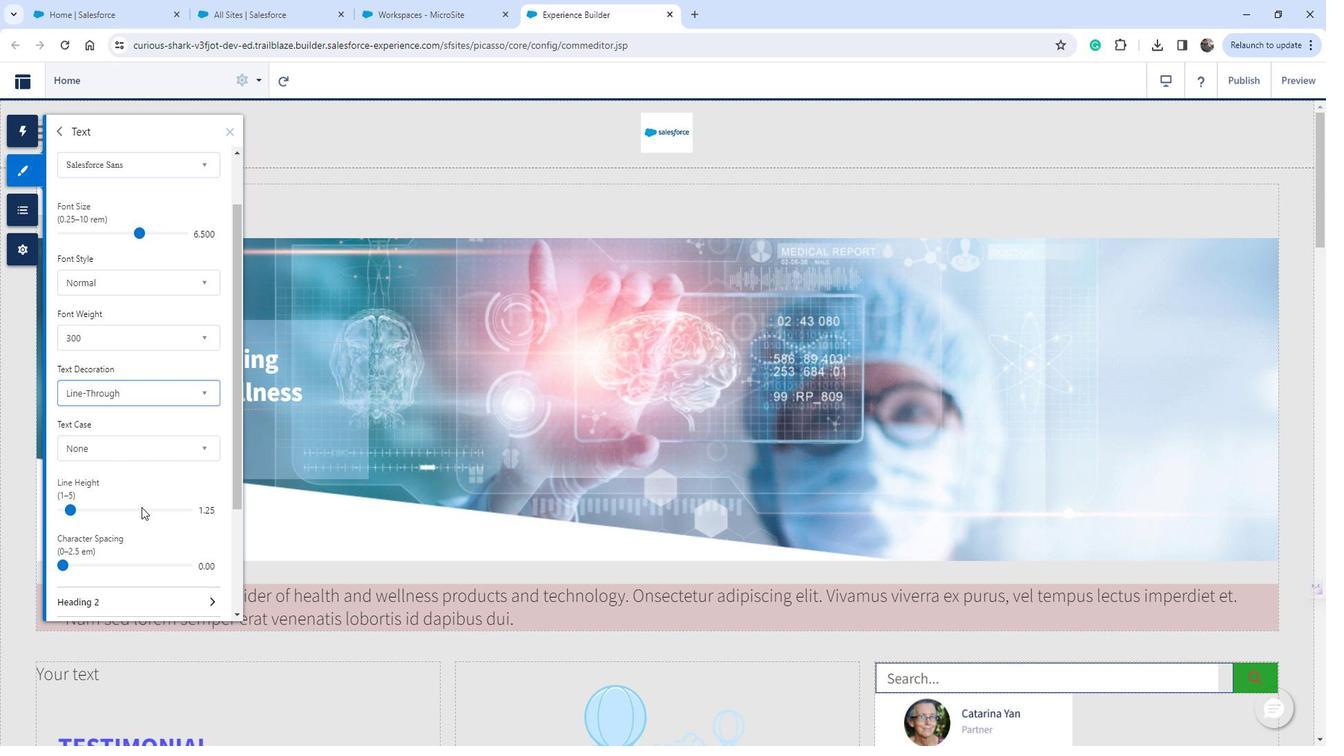 
Action: Mouse moved to (80, 428)
Screenshot: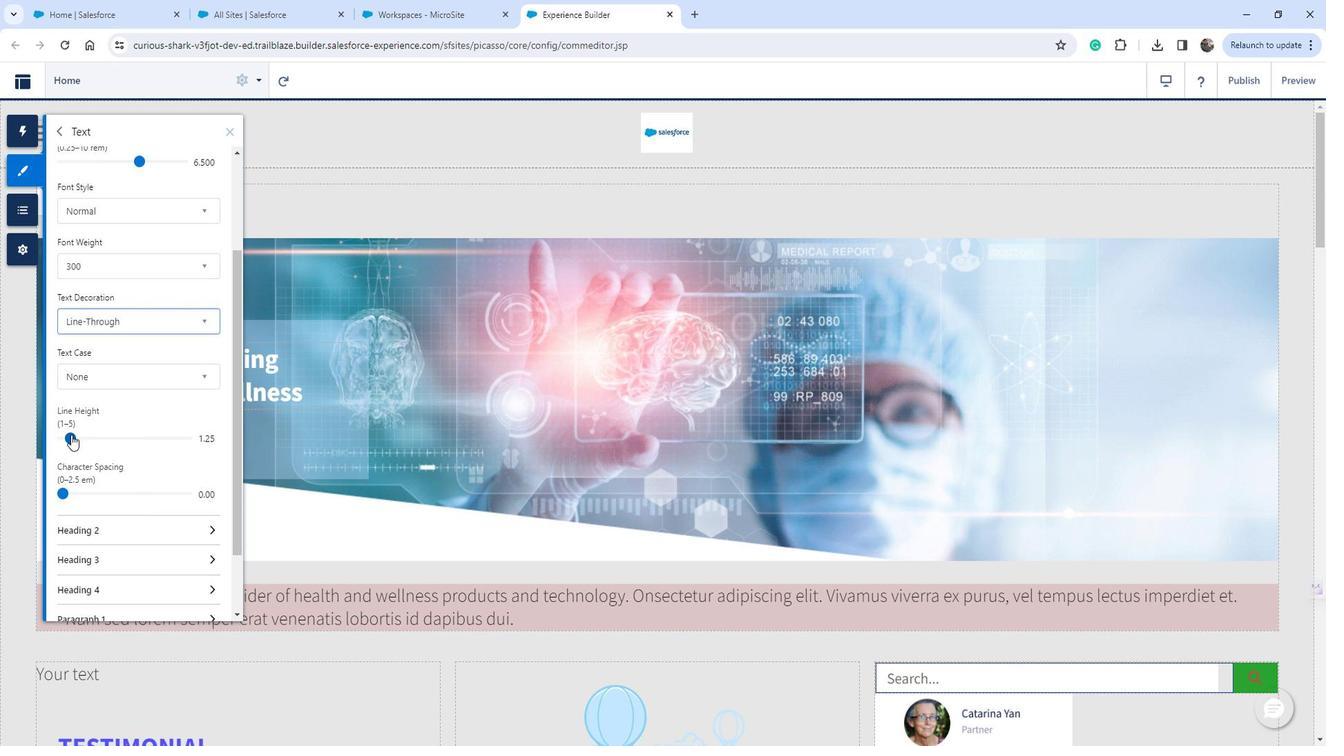 
Action: Mouse pressed left at (80, 428)
Screenshot: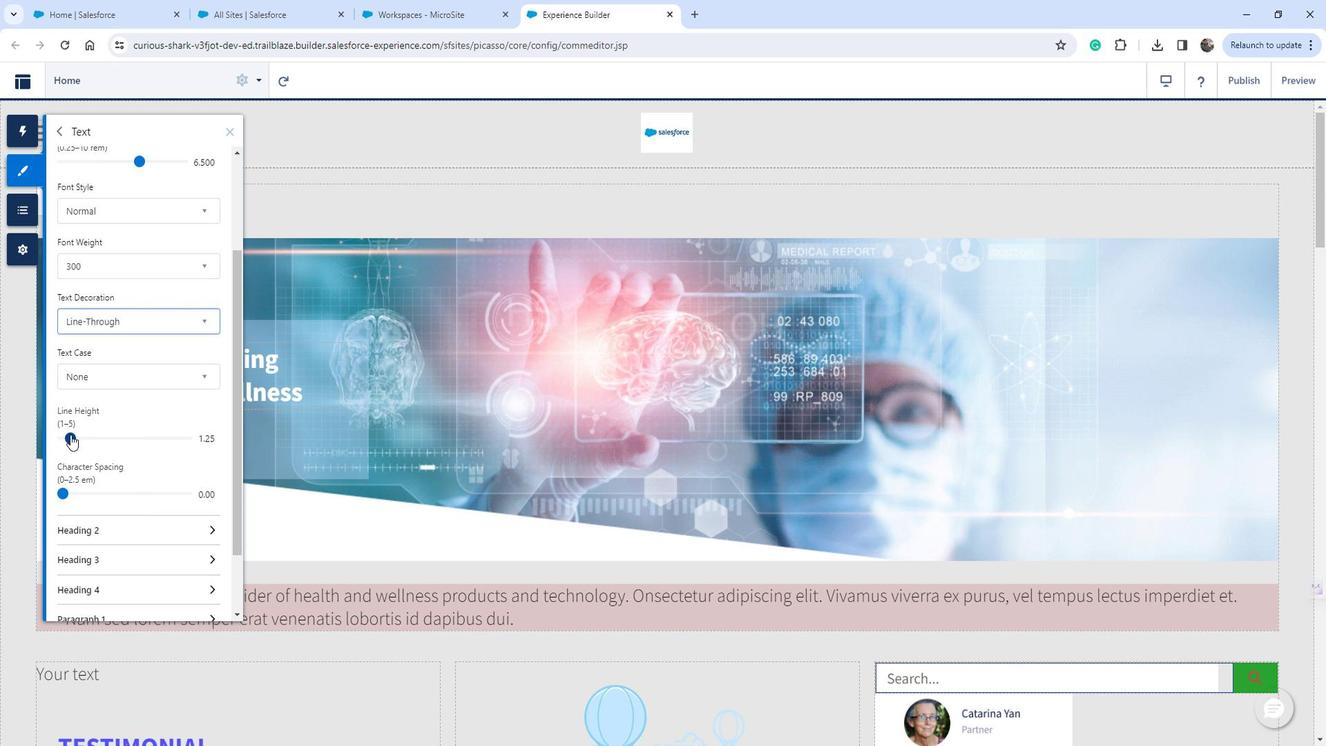 
Action: Mouse moved to (205, 408)
Screenshot: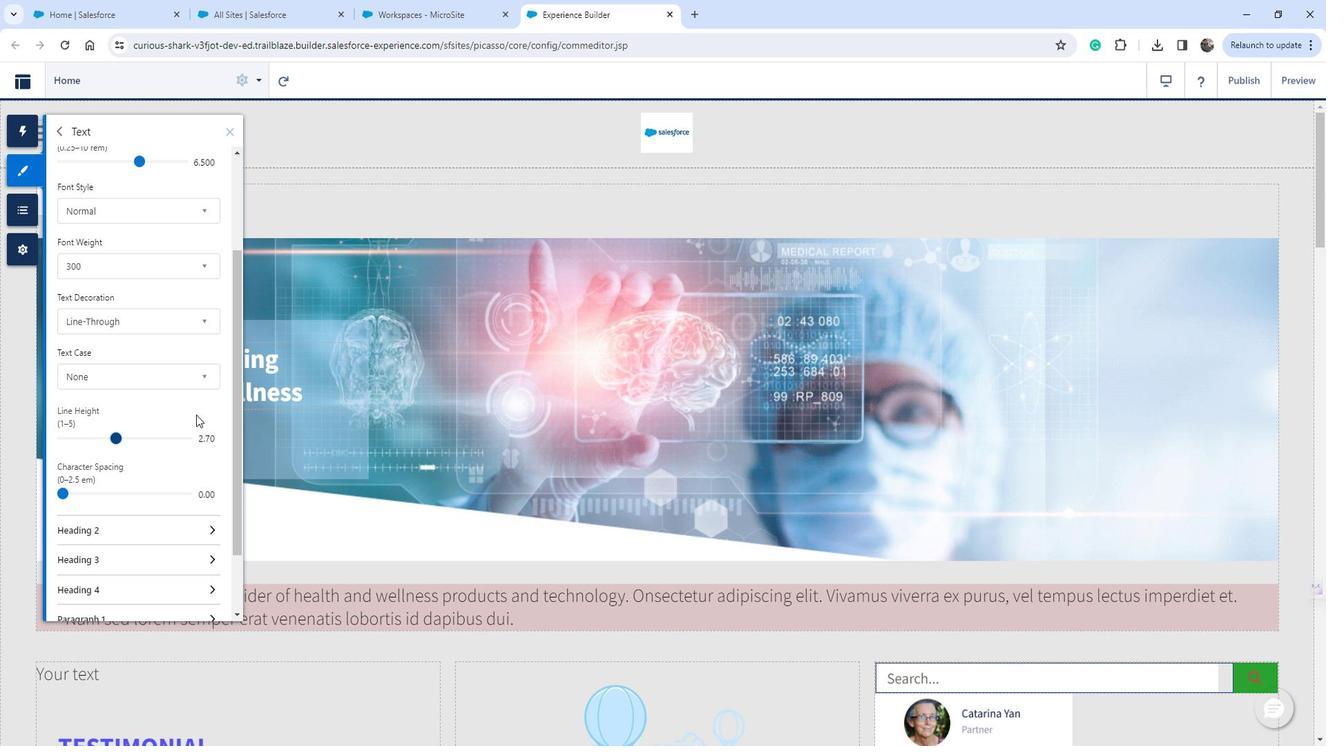 
